 Task: Look for space in Fort Gloster, India from 2nd August, 2023 to 12th August, 2023 for 2 adults in price range Rs.5000 to Rs.10000. Place can be private room with 1  bedroom having 1 bed and 1 bathroom. Property type can be house, flat, guest house, hotel. Amenities needed are: washing machine. Booking option can be shelf check-in. Required host language is English.
Action: Mouse moved to (450, 122)
Screenshot: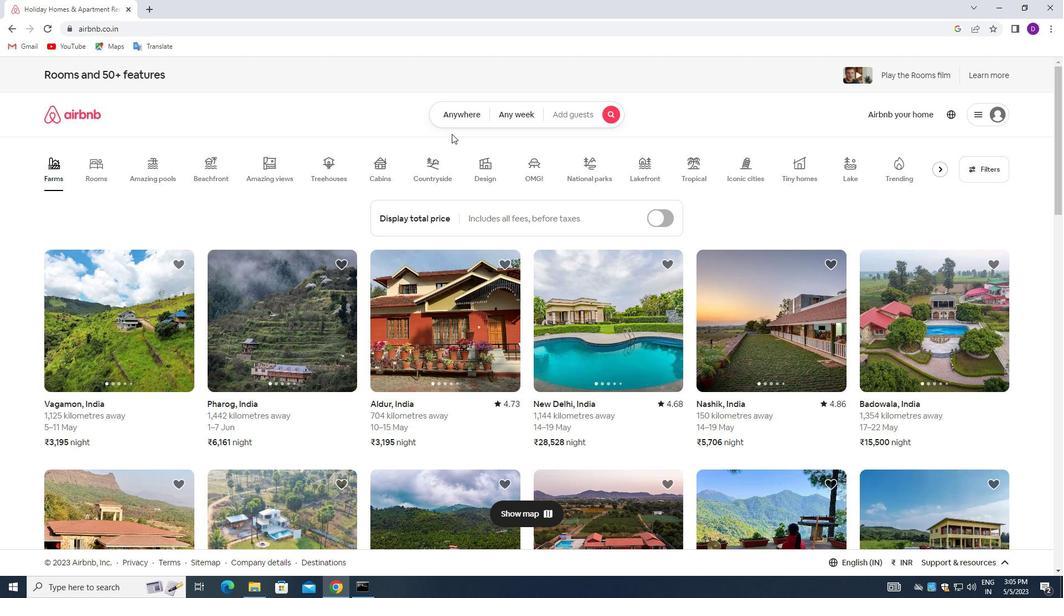 
Action: Mouse pressed left at (450, 122)
Screenshot: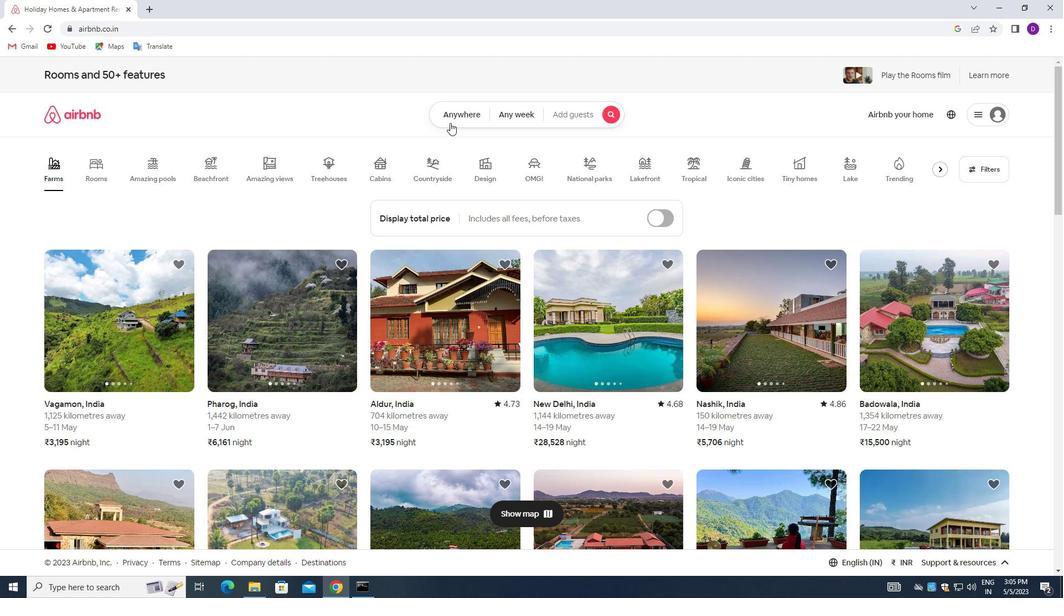 
Action: Mouse moved to (420, 163)
Screenshot: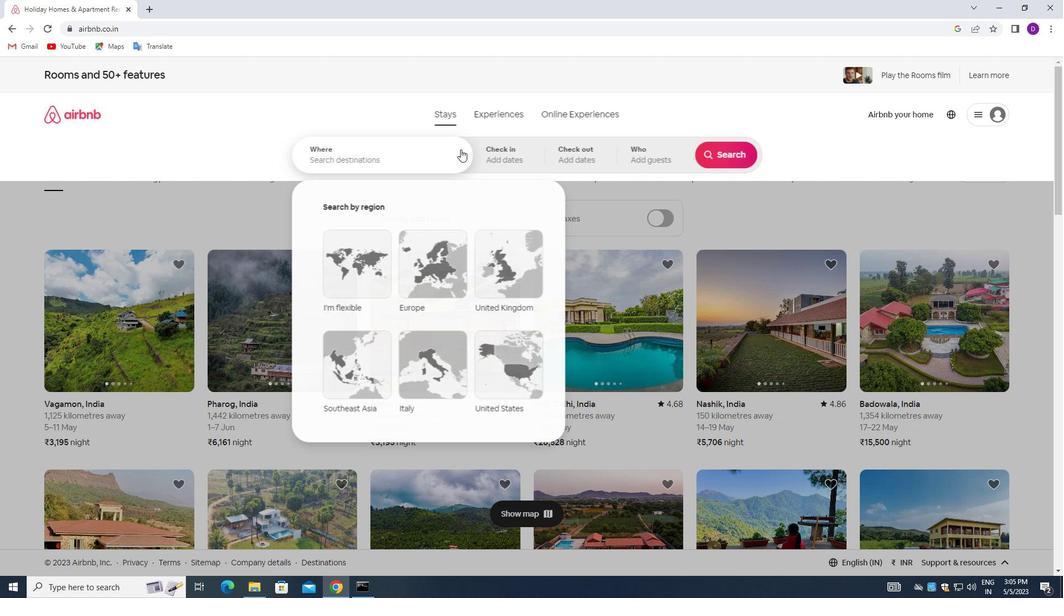
Action: Mouse pressed left at (420, 163)
Screenshot: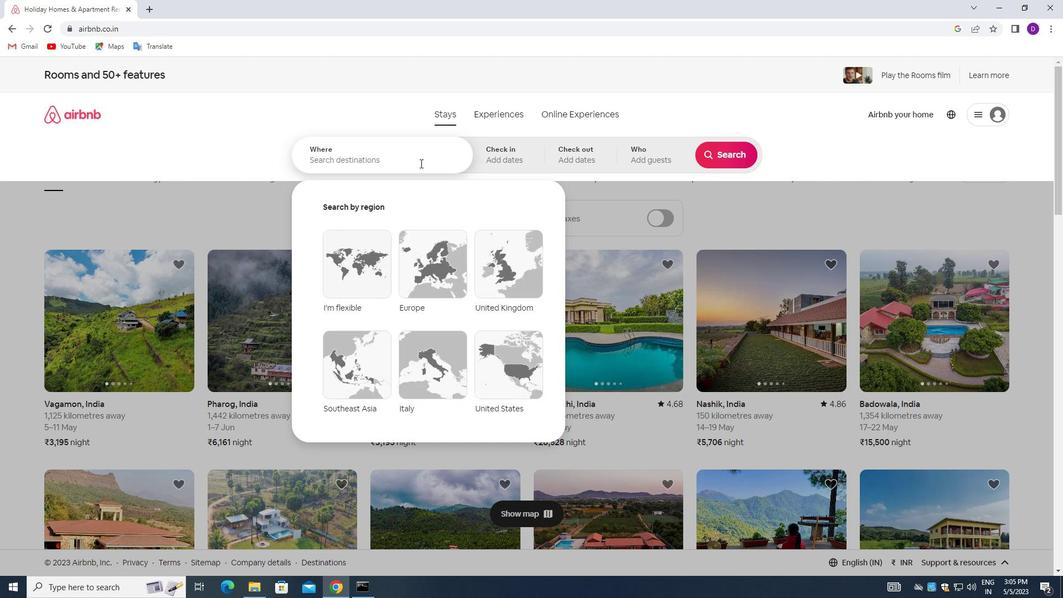 
Action: Mouse moved to (184, 215)
Screenshot: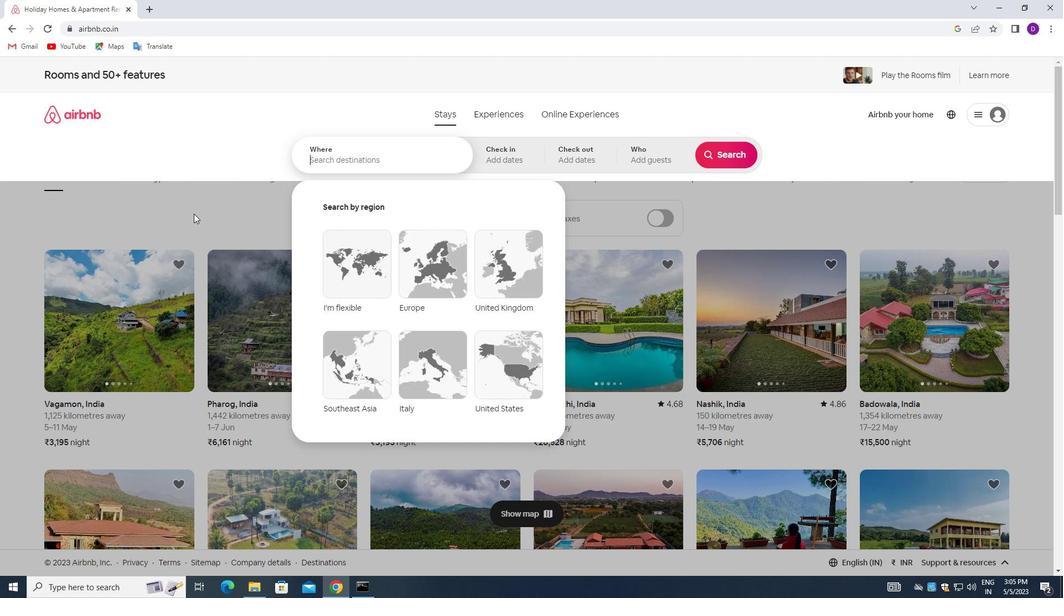 
Action: Key pressed <Key.shift_r>Fort<Key.space><Key.shift_r>Gloster,<Key.space><Key.shift><Key.shift>INDIA<Key.enter>
Screenshot: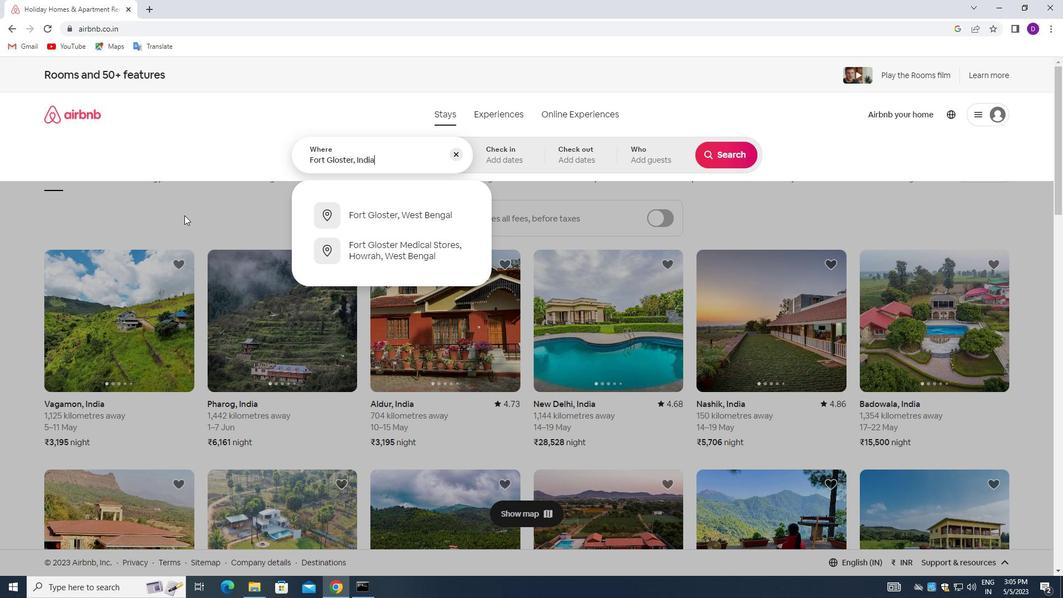 
Action: Mouse moved to (722, 243)
Screenshot: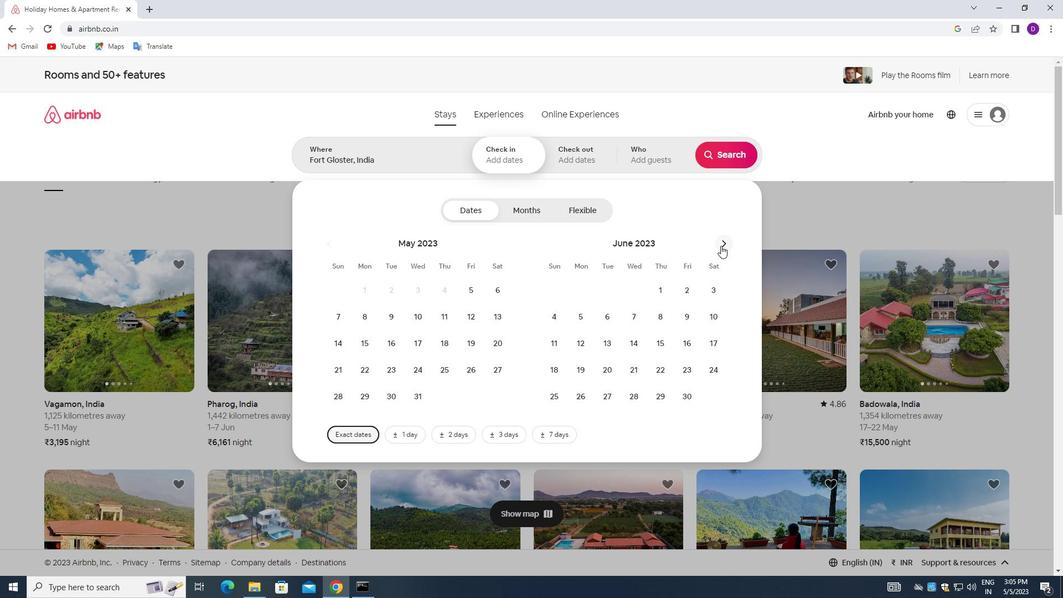 
Action: Mouse pressed left at (722, 243)
Screenshot: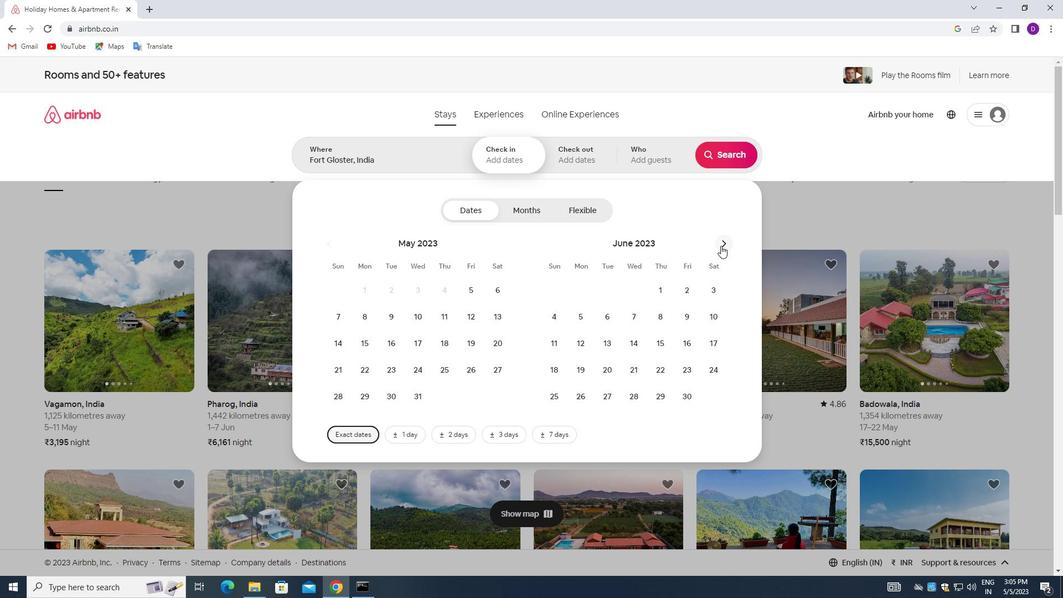 
Action: Mouse moved to (723, 243)
Screenshot: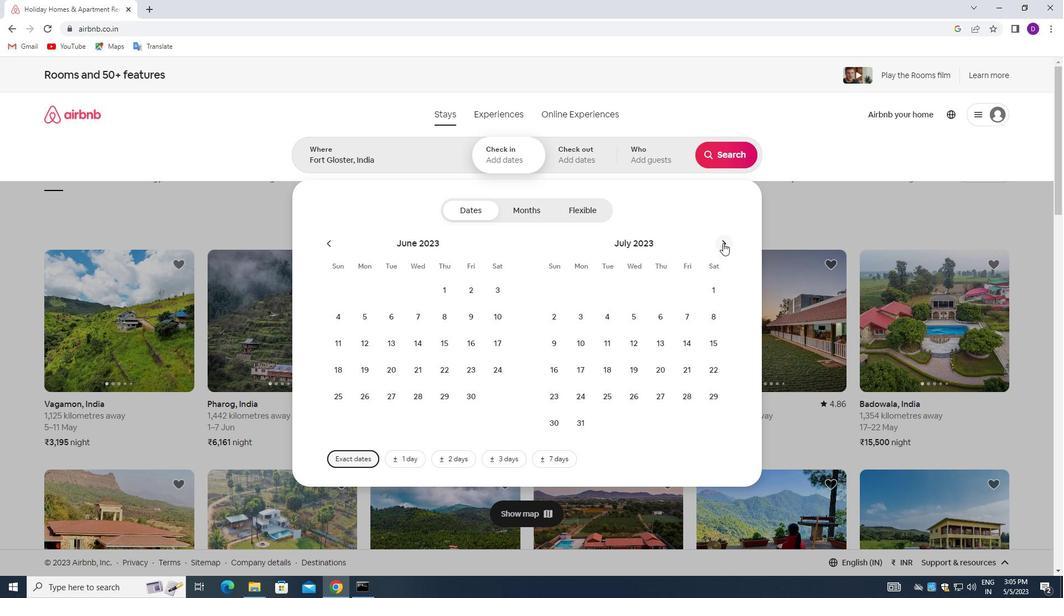 
Action: Mouse pressed left at (723, 243)
Screenshot: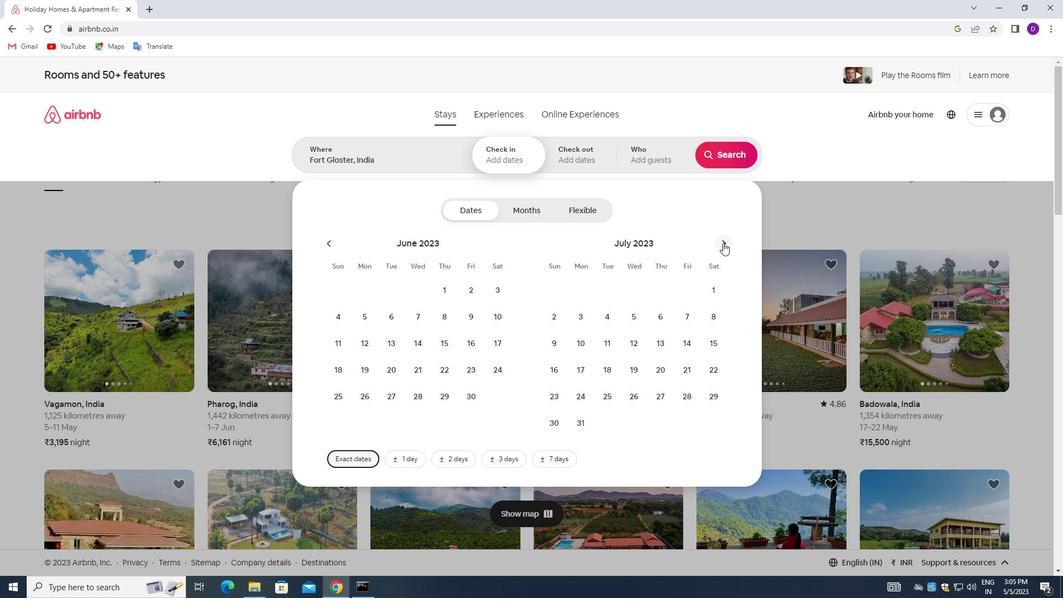 
Action: Mouse moved to (724, 243)
Screenshot: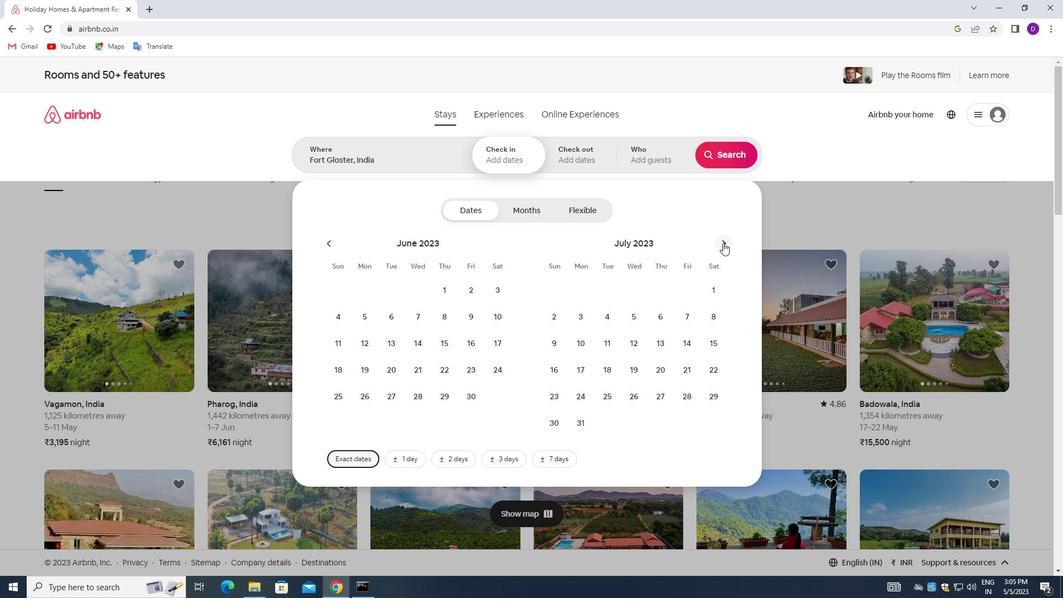 
Action: Mouse pressed left at (724, 243)
Screenshot: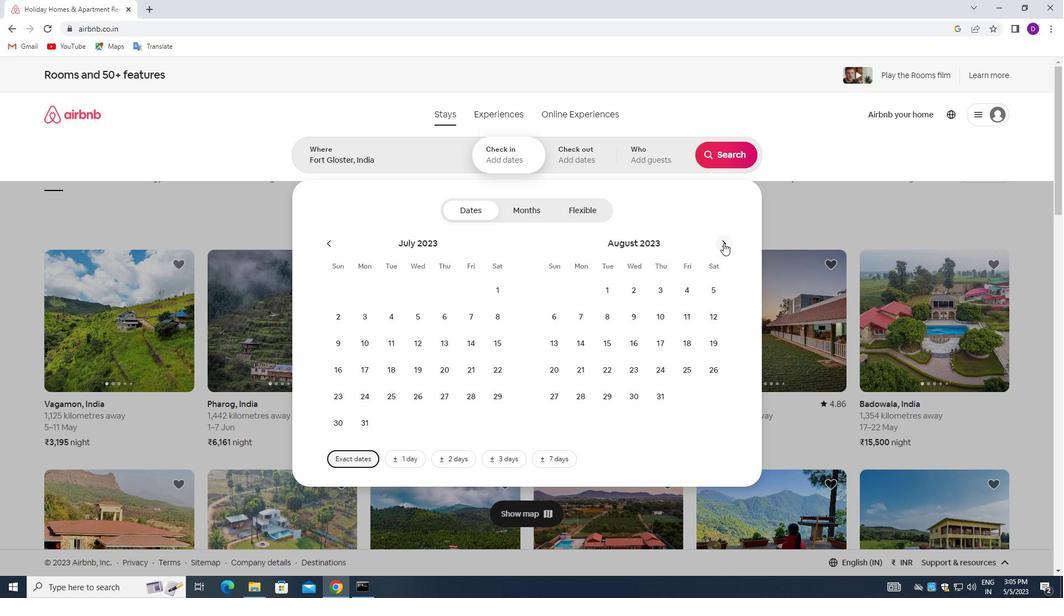 
Action: Mouse moved to (421, 294)
Screenshot: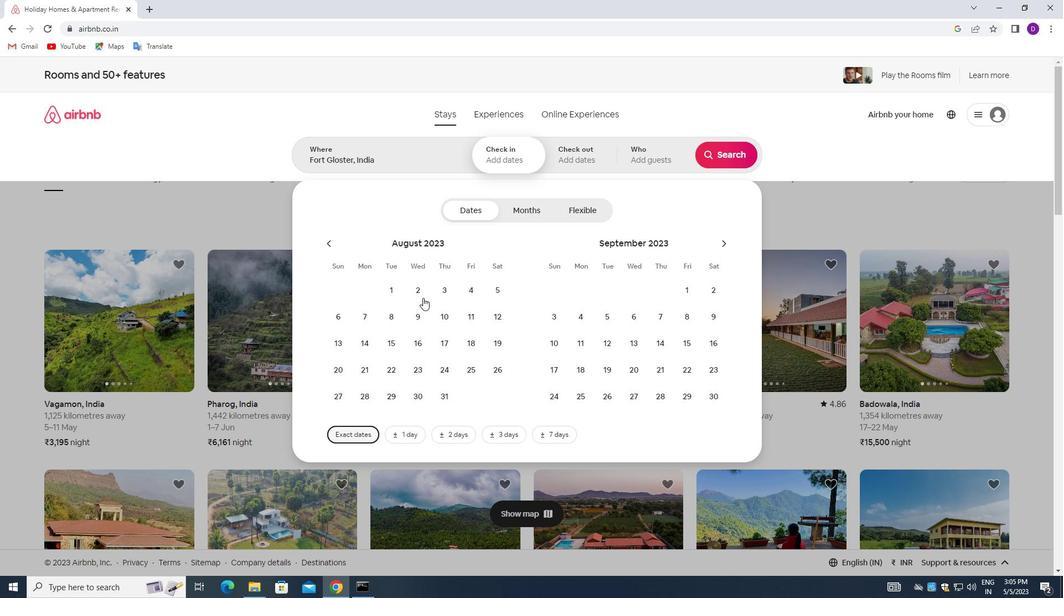 
Action: Mouse pressed left at (421, 294)
Screenshot: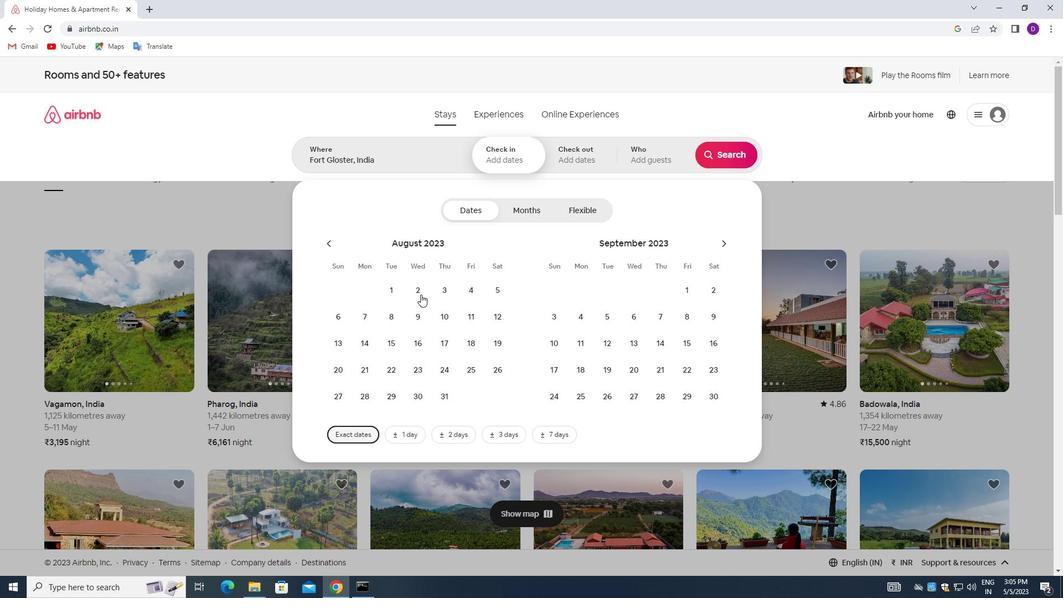 
Action: Mouse moved to (493, 316)
Screenshot: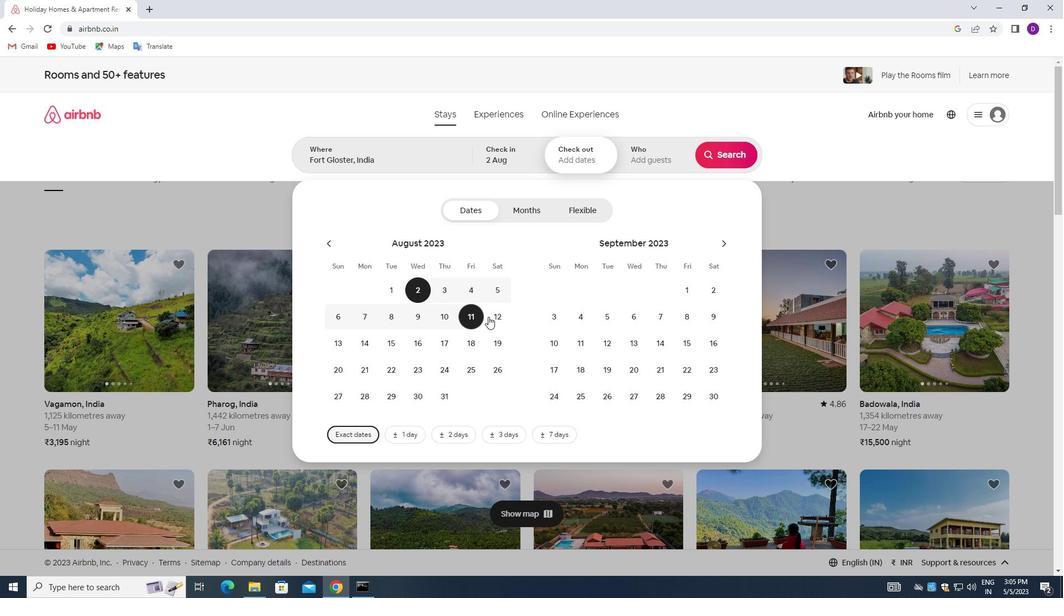 
Action: Mouse pressed left at (493, 316)
Screenshot: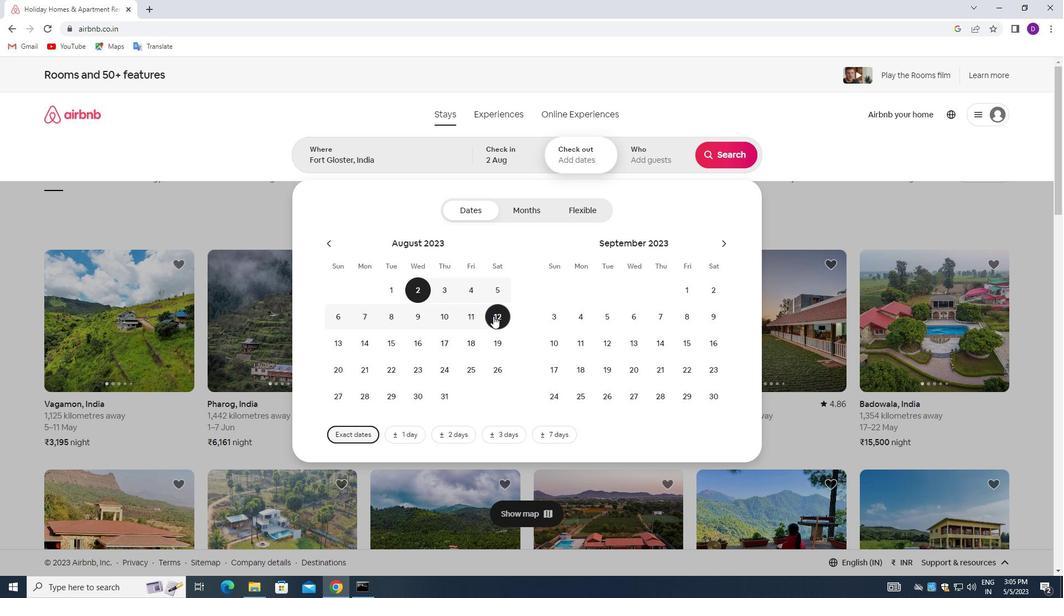 
Action: Mouse moved to (647, 158)
Screenshot: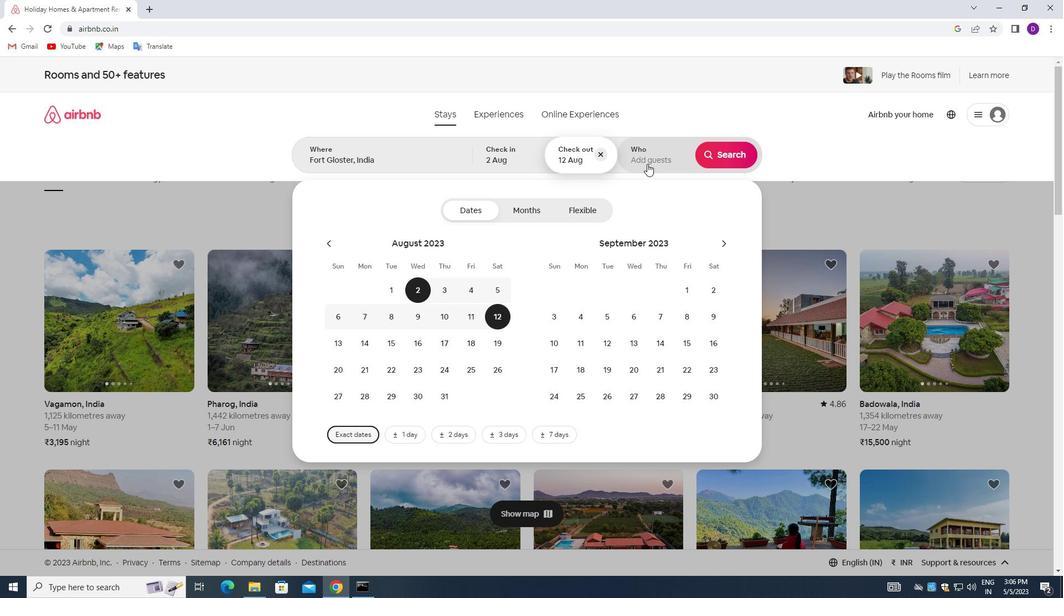 
Action: Mouse pressed left at (647, 158)
Screenshot: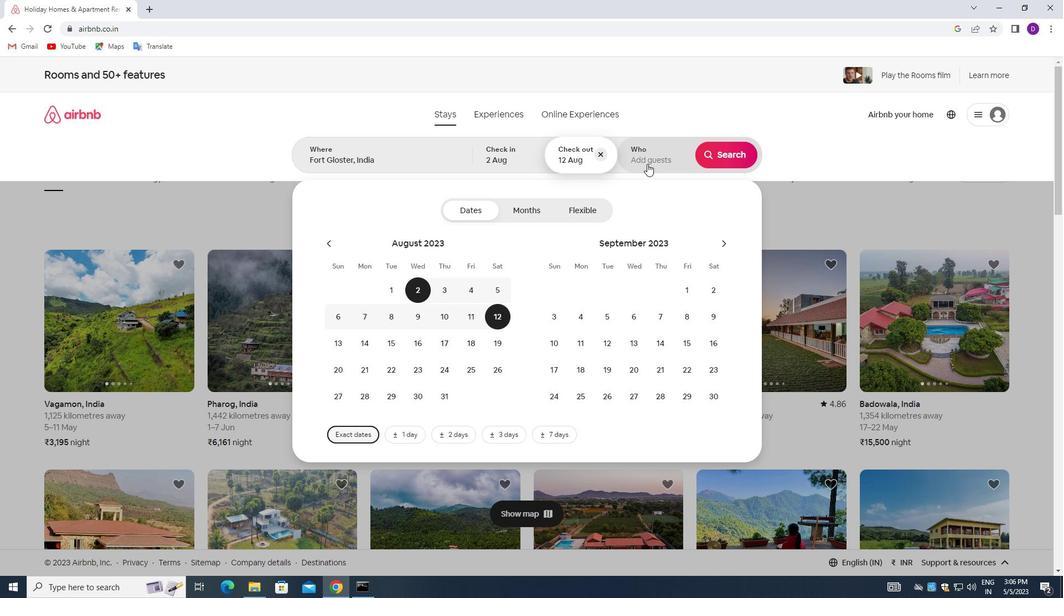 
Action: Mouse moved to (730, 213)
Screenshot: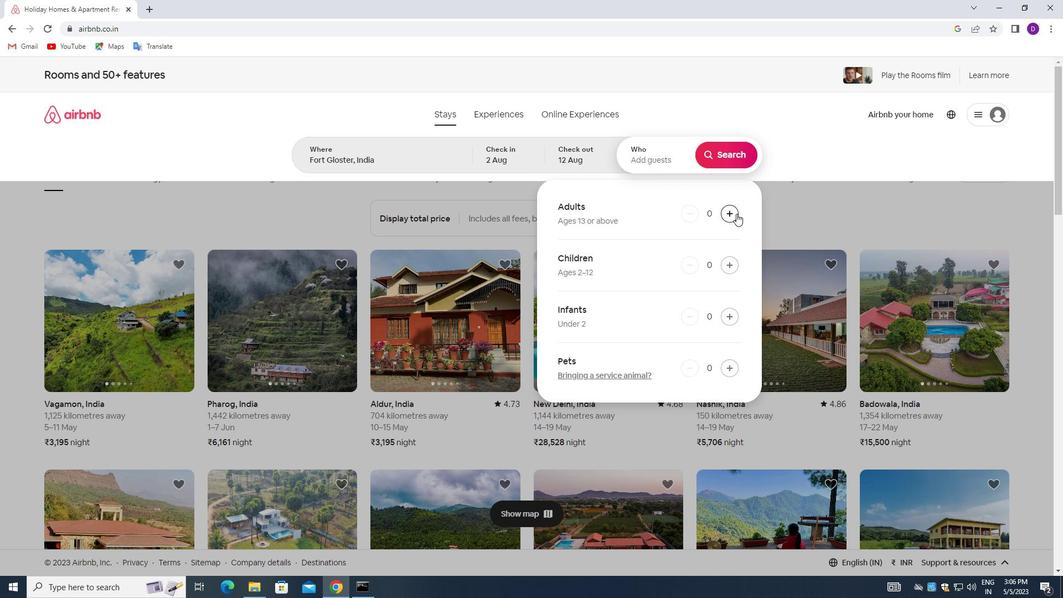 
Action: Mouse pressed left at (730, 213)
Screenshot: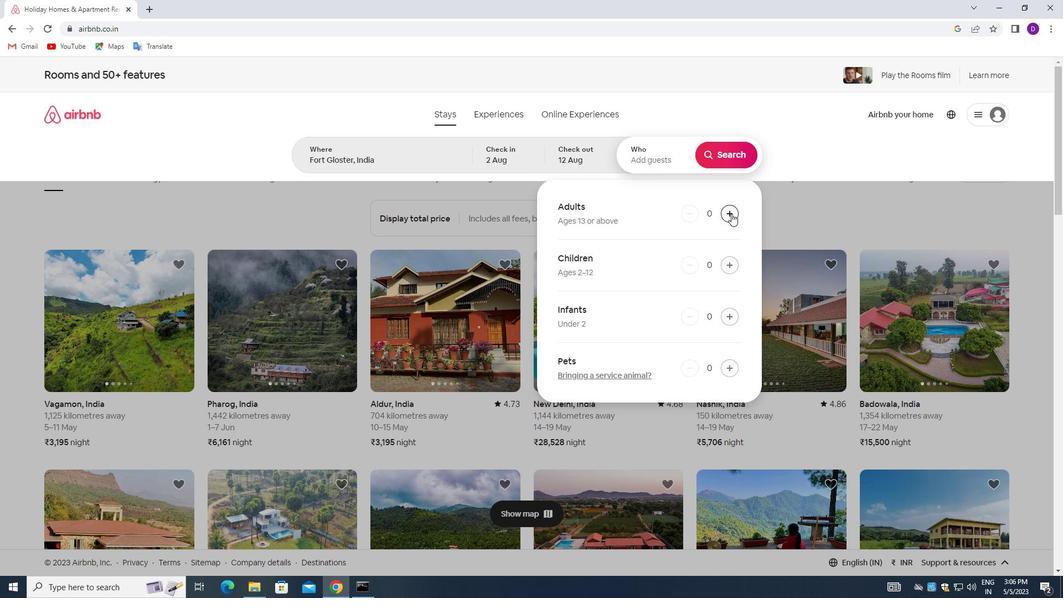 
Action: Mouse pressed left at (730, 213)
Screenshot: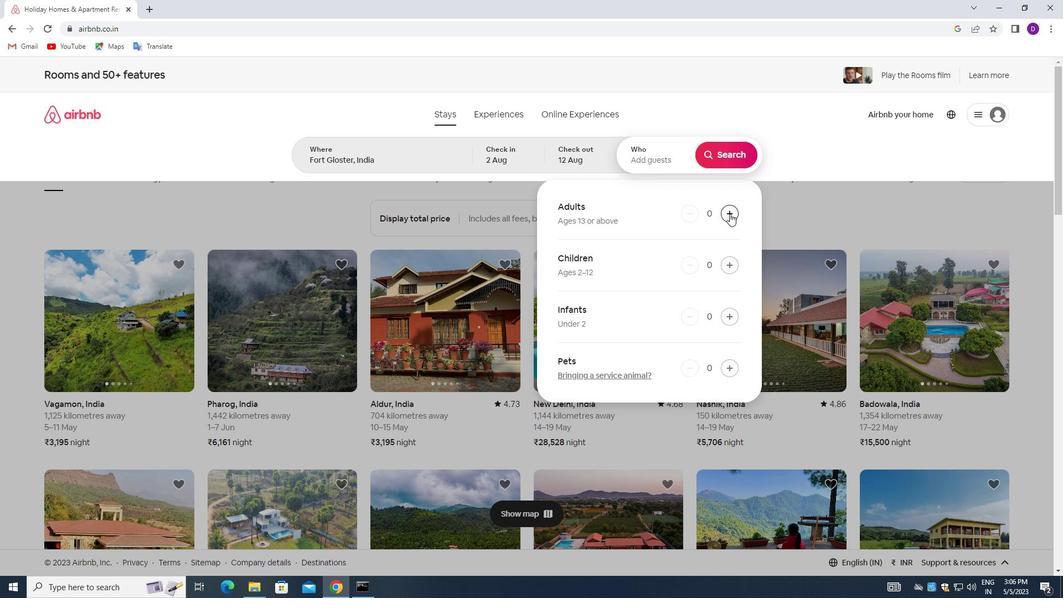 
Action: Mouse moved to (732, 154)
Screenshot: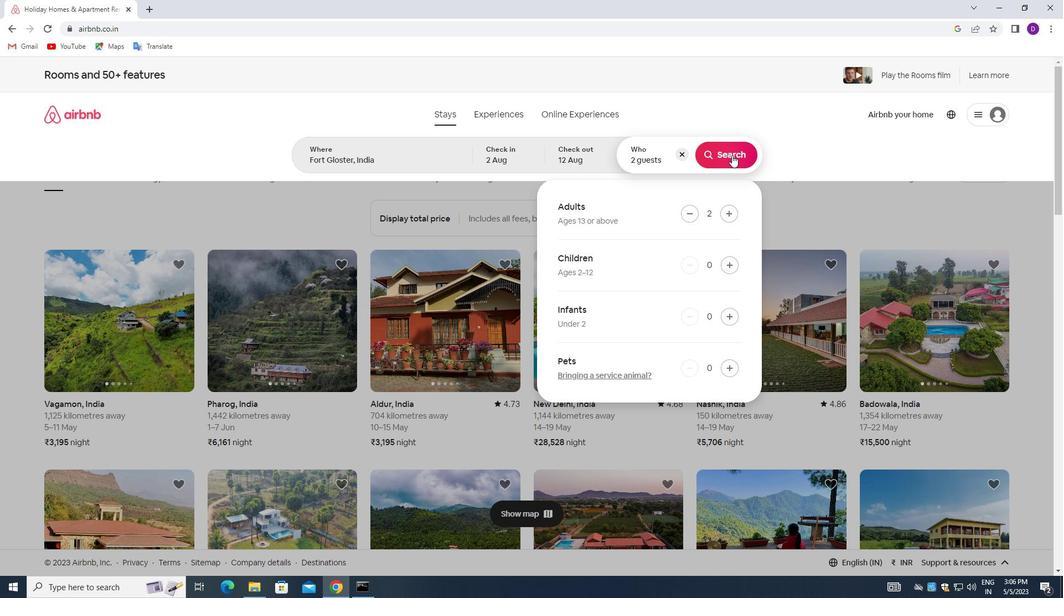 
Action: Mouse pressed left at (732, 154)
Screenshot: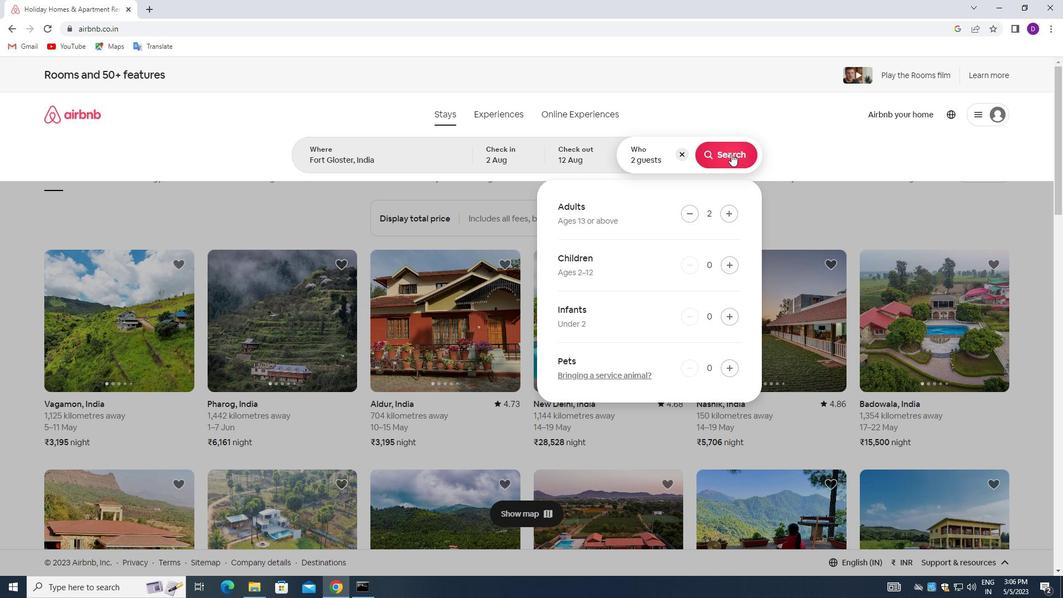
Action: Mouse moved to (1009, 114)
Screenshot: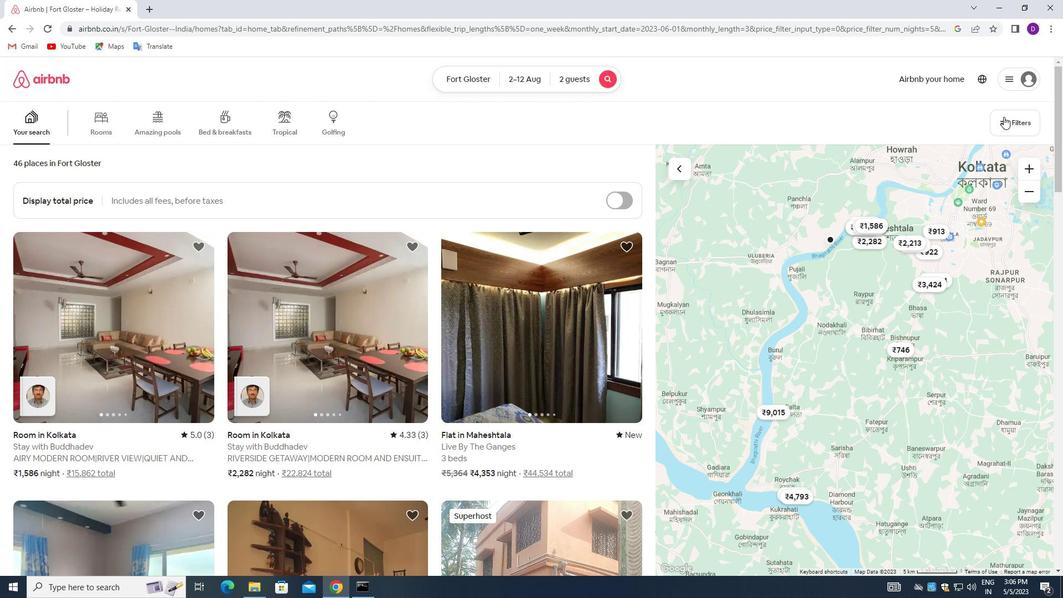 
Action: Mouse pressed left at (1009, 114)
Screenshot: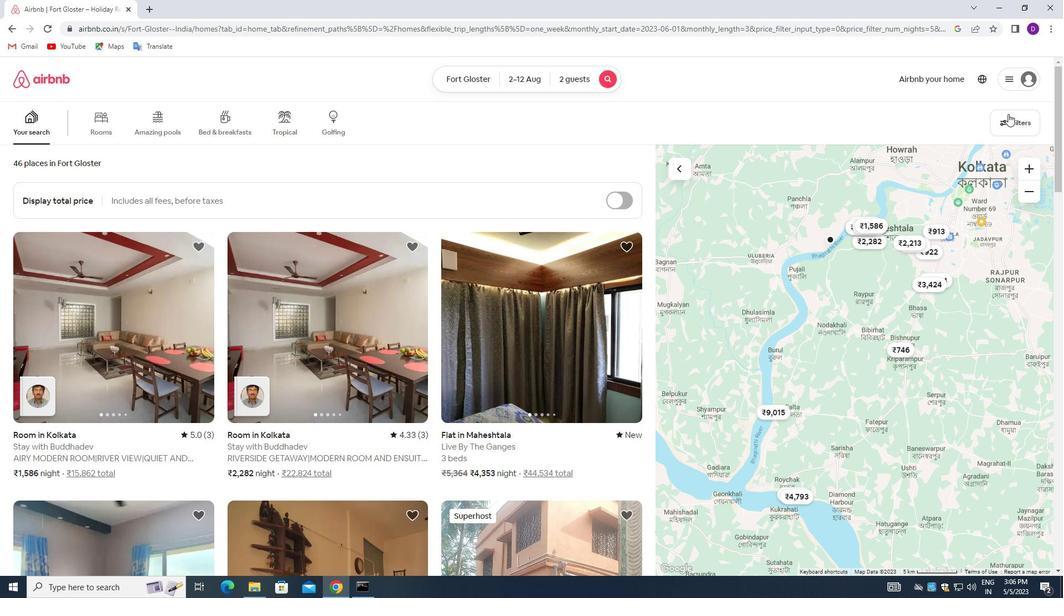 
Action: Mouse moved to (397, 400)
Screenshot: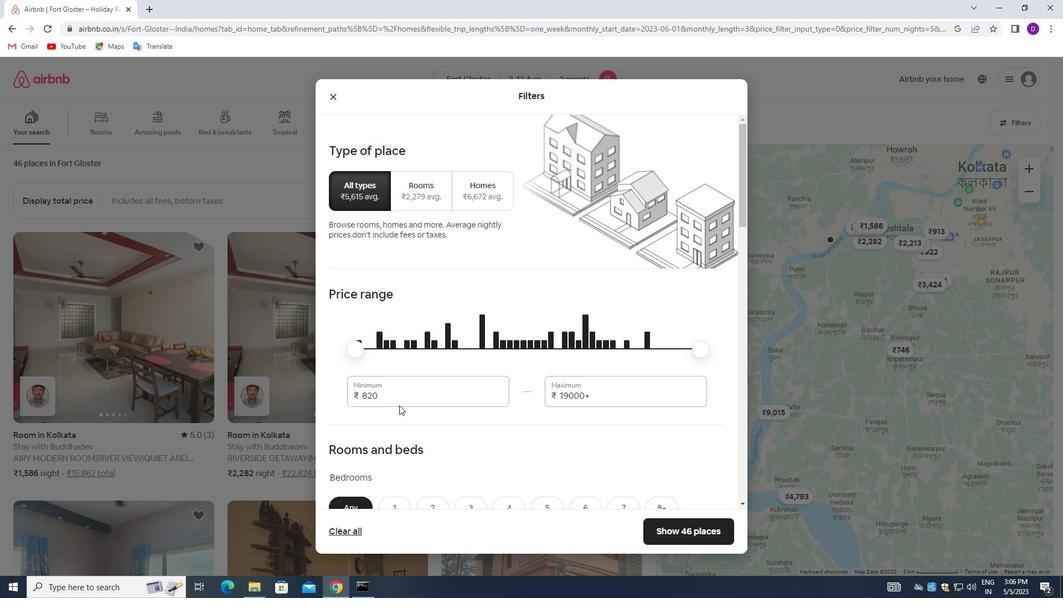 
Action: Mouse pressed left at (397, 400)
Screenshot: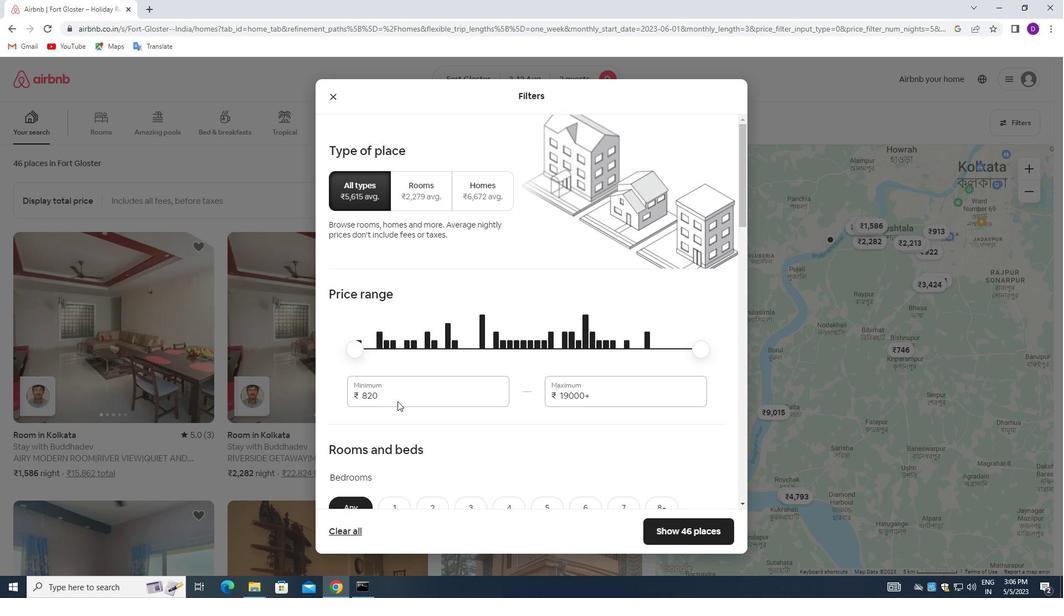 
Action: Mouse pressed left at (397, 400)
Screenshot: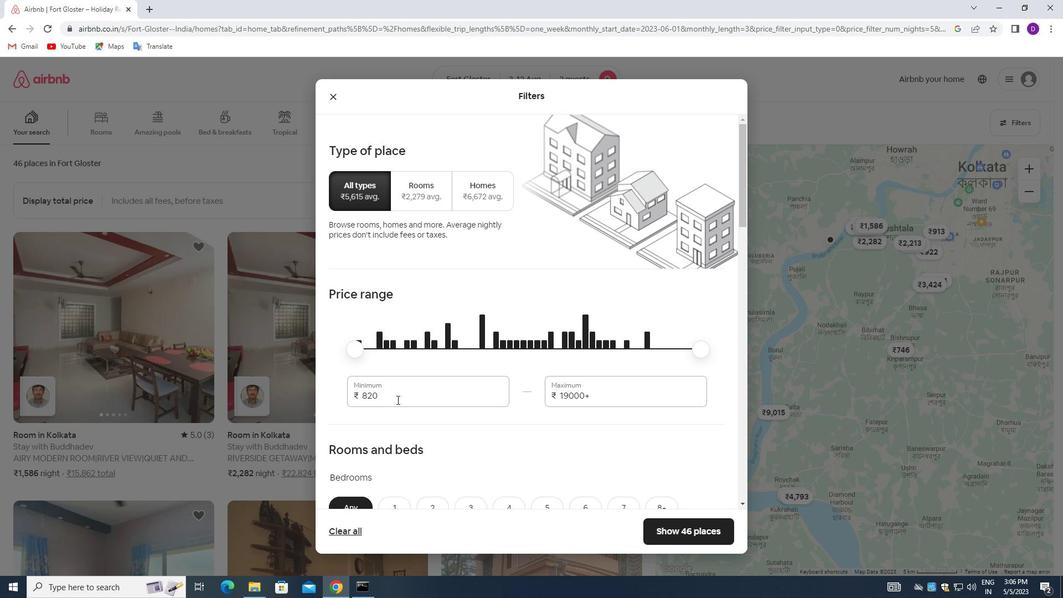 
Action: Mouse moved to (397, 400)
Screenshot: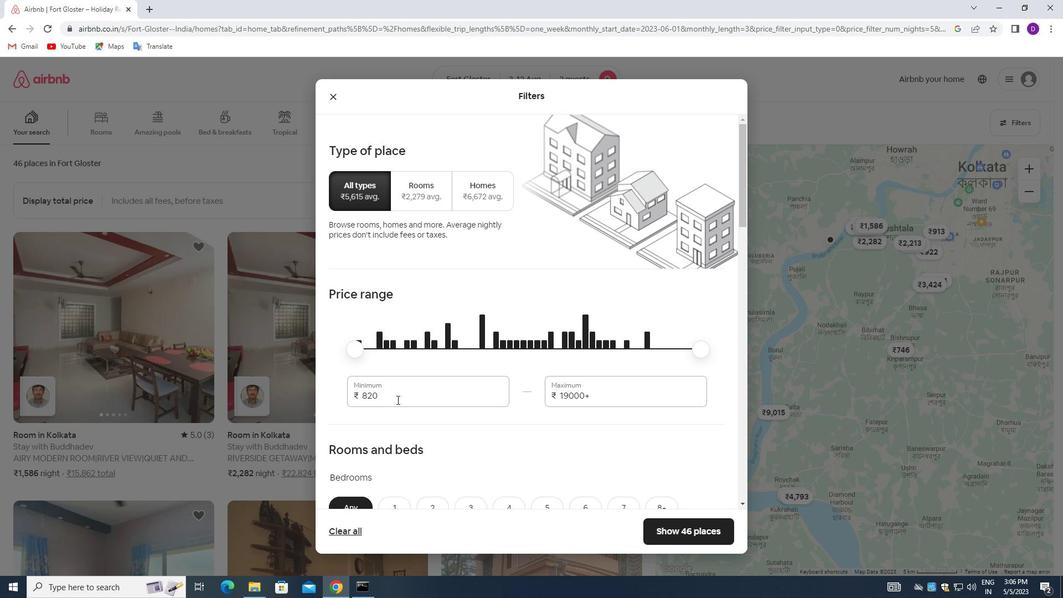 
Action: Key pressed <Key.backspace><Key.backspace>5000<Key.tab>10000
Screenshot: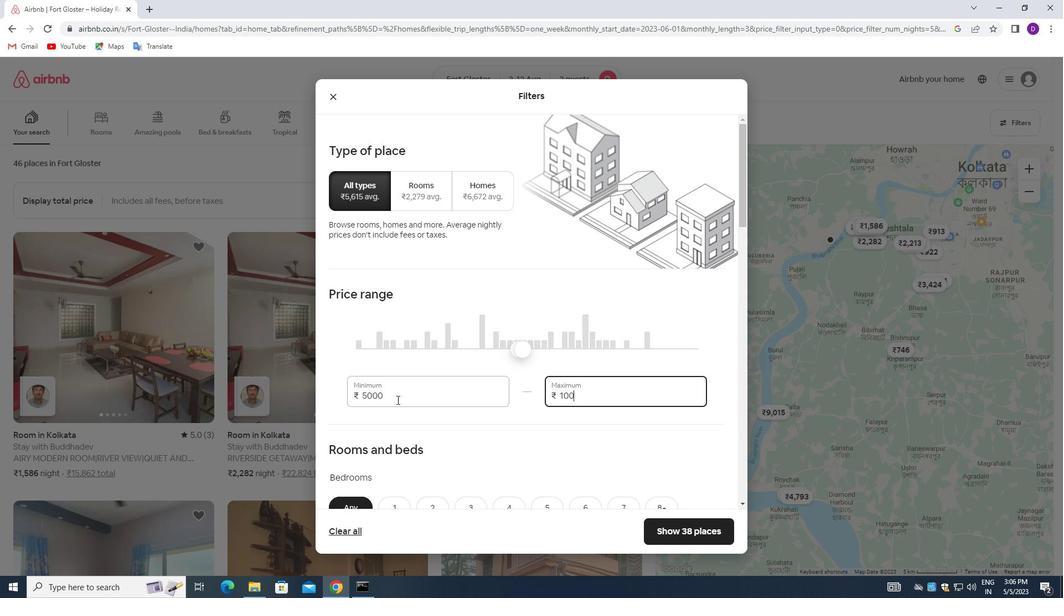 
Action: Mouse moved to (512, 393)
Screenshot: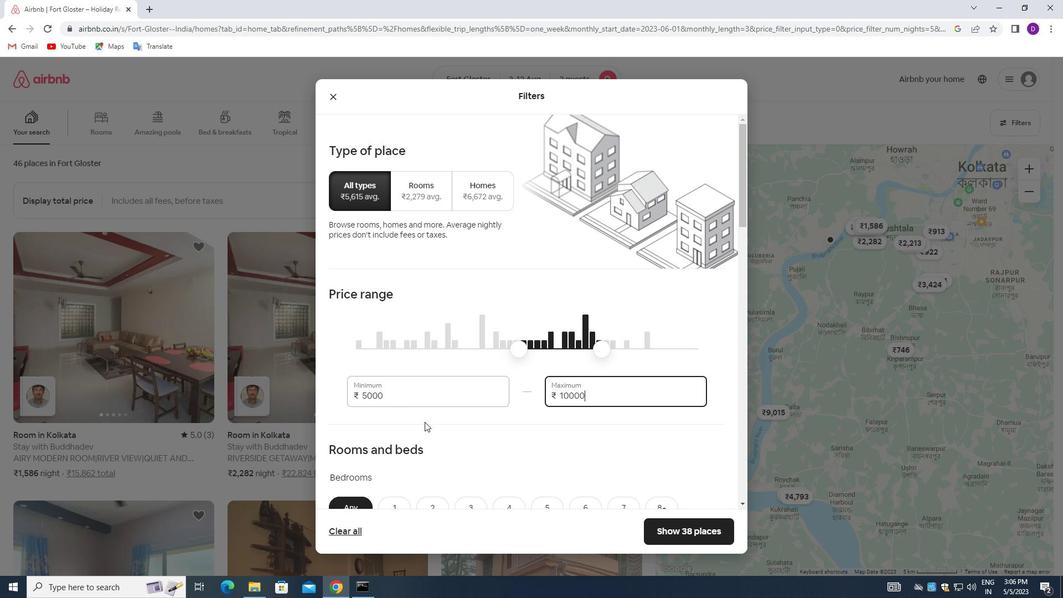 
Action: Mouse scrolled (512, 393) with delta (0, 0)
Screenshot: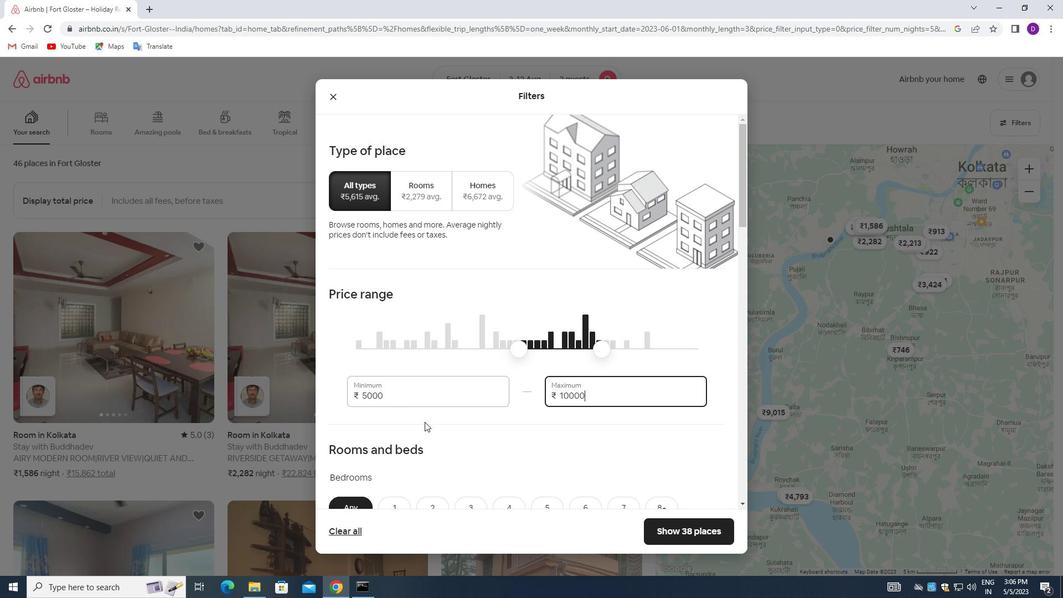 
Action: Mouse scrolled (512, 393) with delta (0, 0)
Screenshot: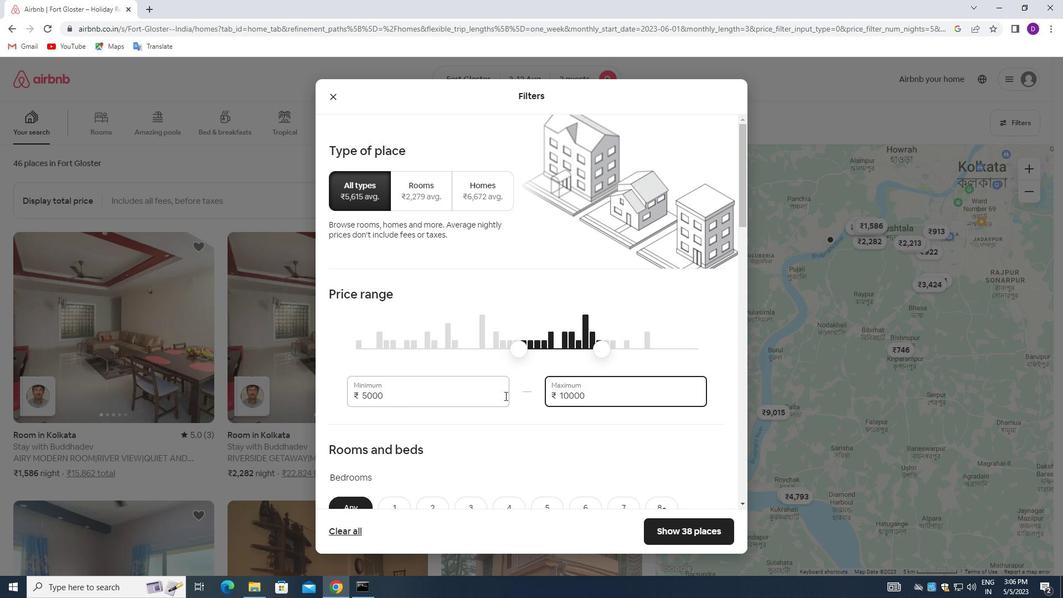 
Action: Mouse scrolled (512, 393) with delta (0, 0)
Screenshot: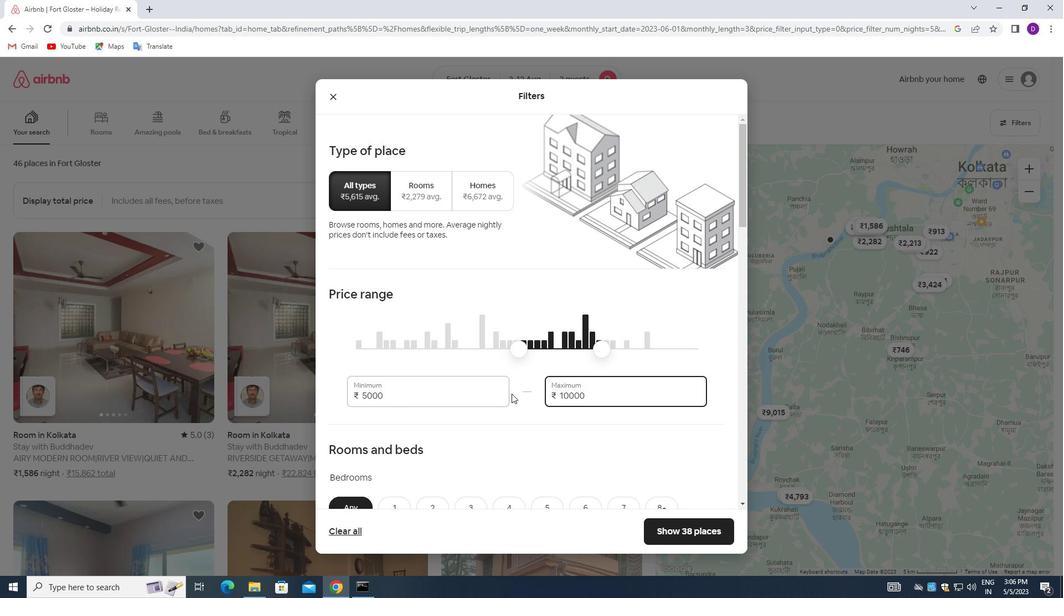 
Action: Mouse moved to (469, 354)
Screenshot: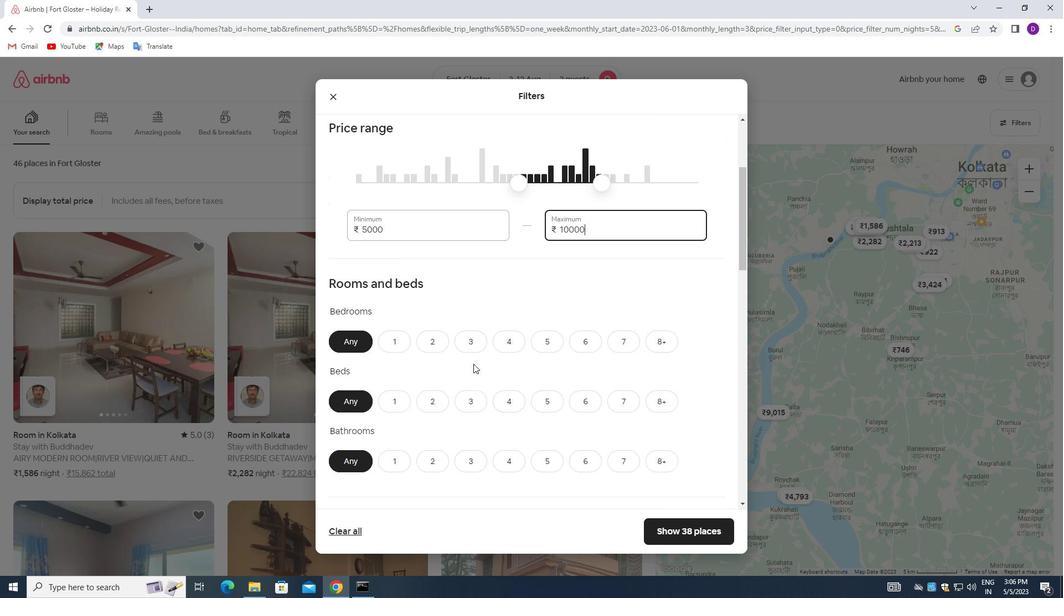 
Action: Mouse scrolled (469, 353) with delta (0, 0)
Screenshot: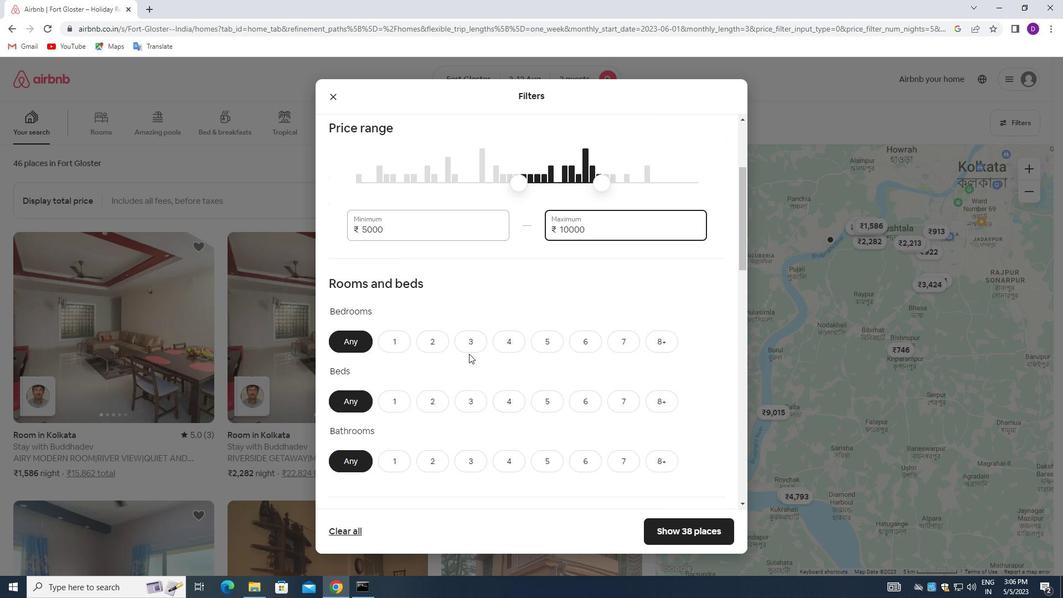
Action: Mouse moved to (392, 290)
Screenshot: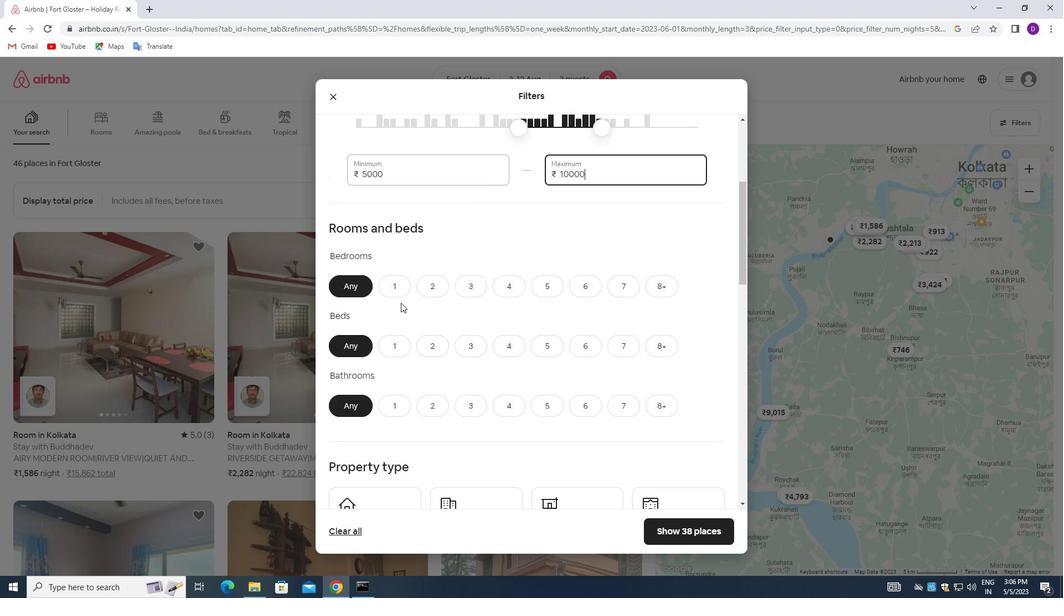 
Action: Mouse pressed left at (392, 290)
Screenshot: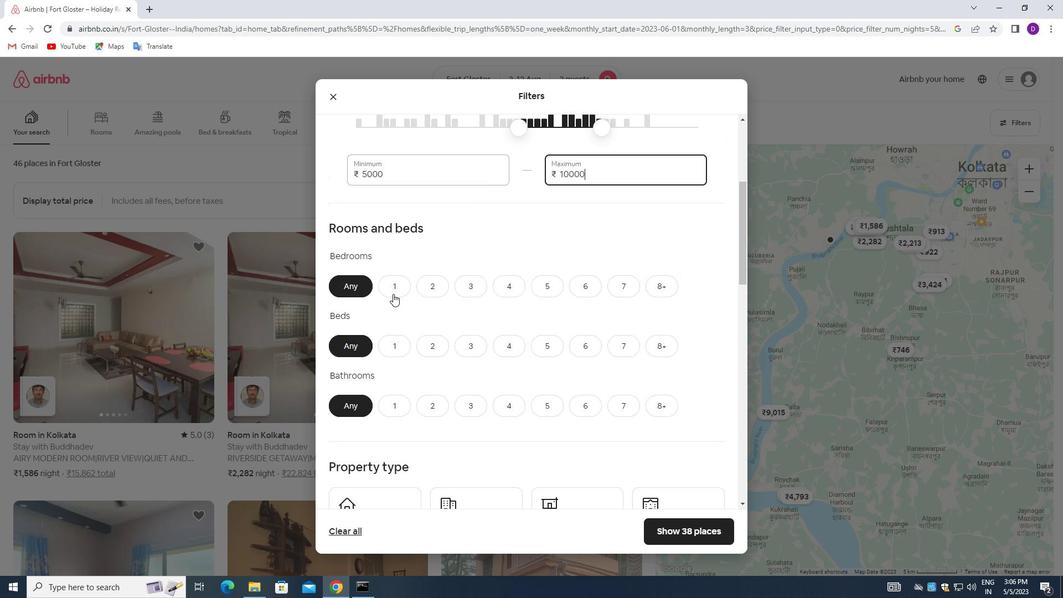 
Action: Mouse moved to (397, 344)
Screenshot: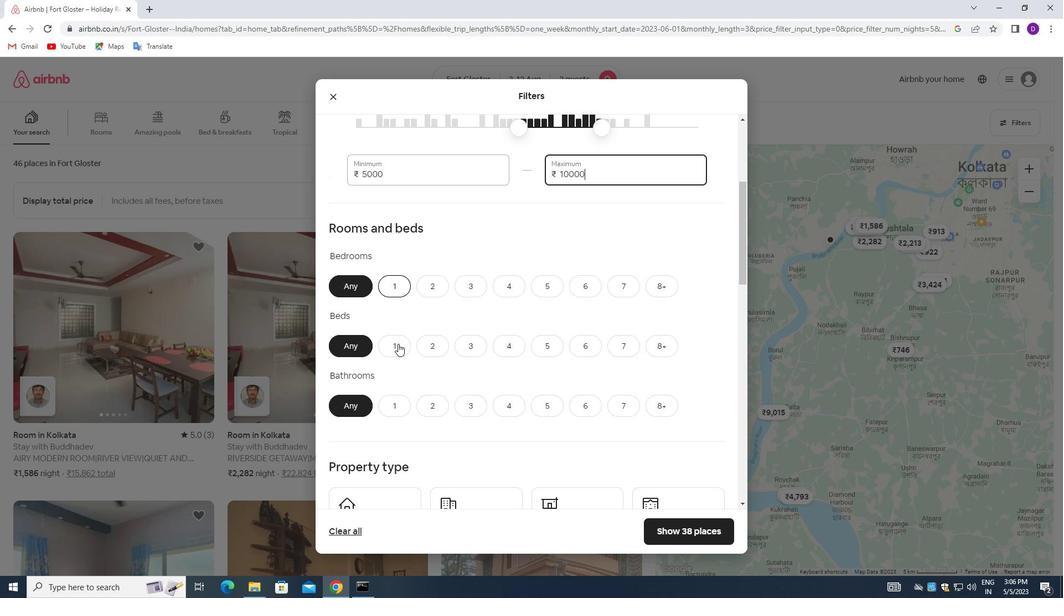 
Action: Mouse pressed left at (397, 344)
Screenshot: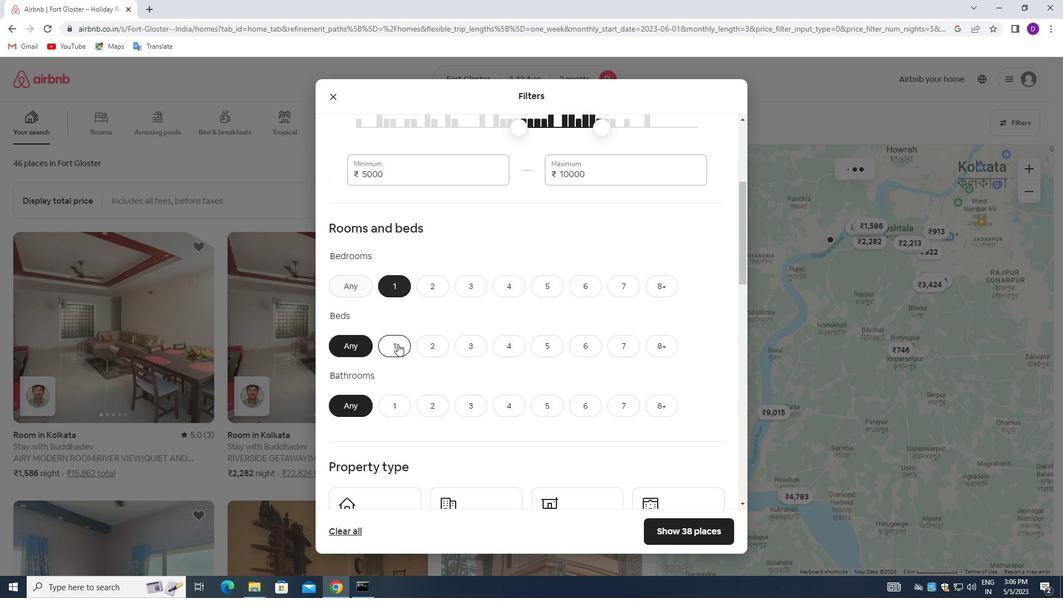 
Action: Mouse moved to (387, 413)
Screenshot: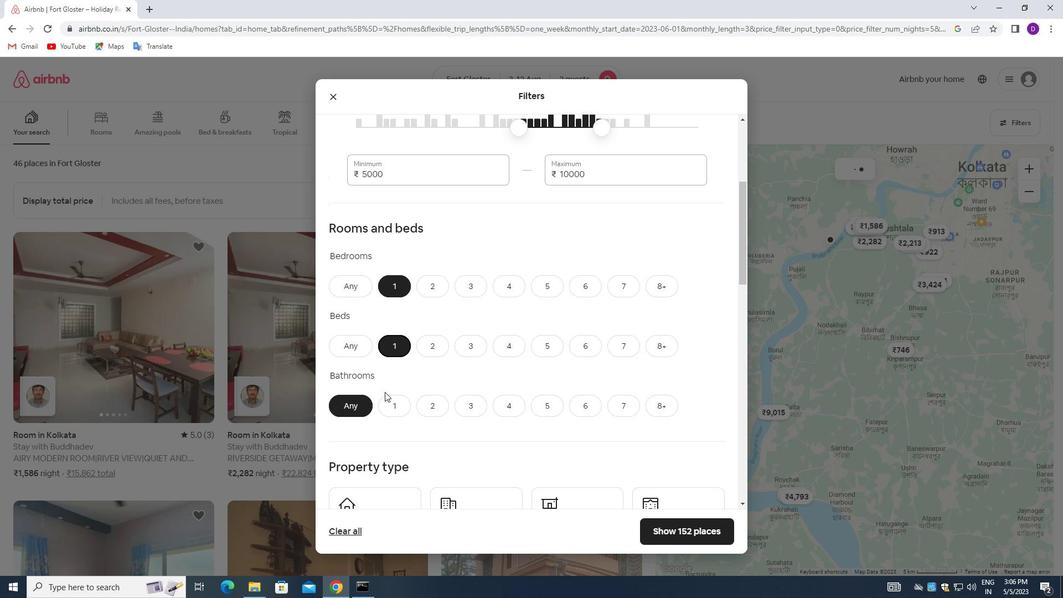 
Action: Mouse pressed left at (387, 413)
Screenshot: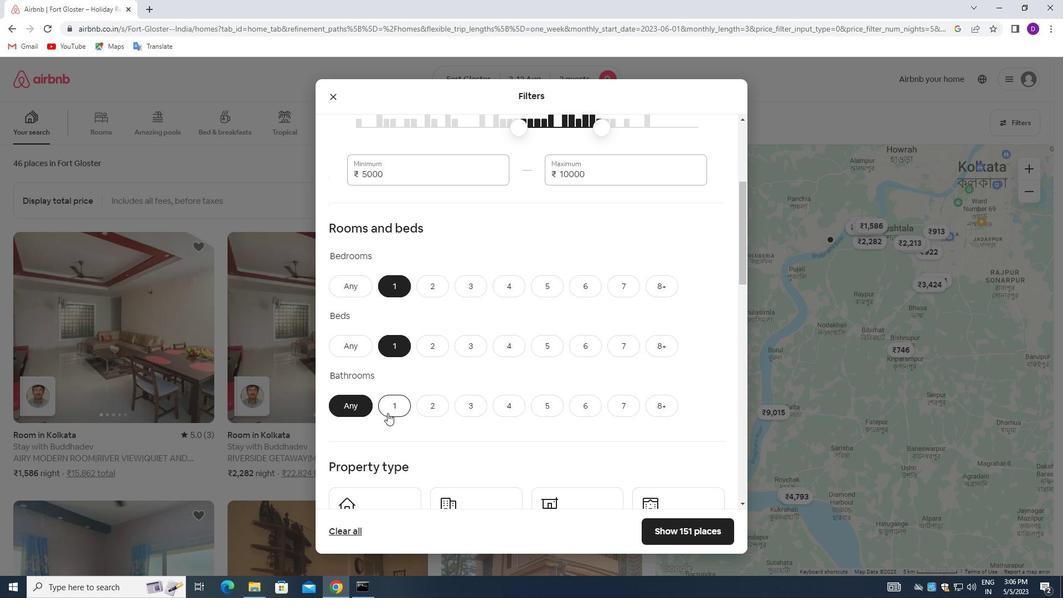
Action: Mouse moved to (427, 380)
Screenshot: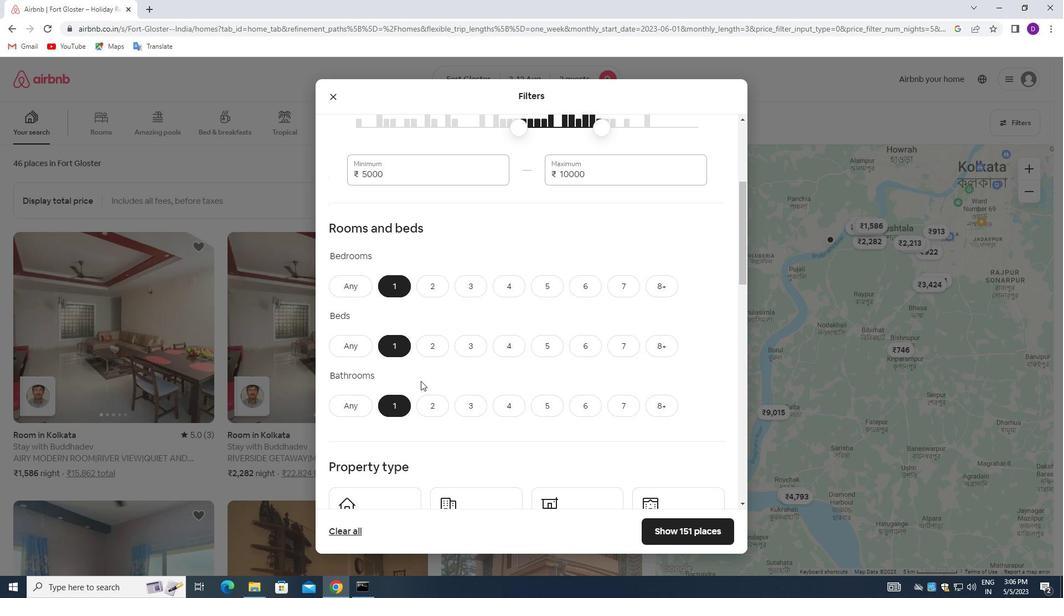 
Action: Mouse scrolled (427, 379) with delta (0, 0)
Screenshot: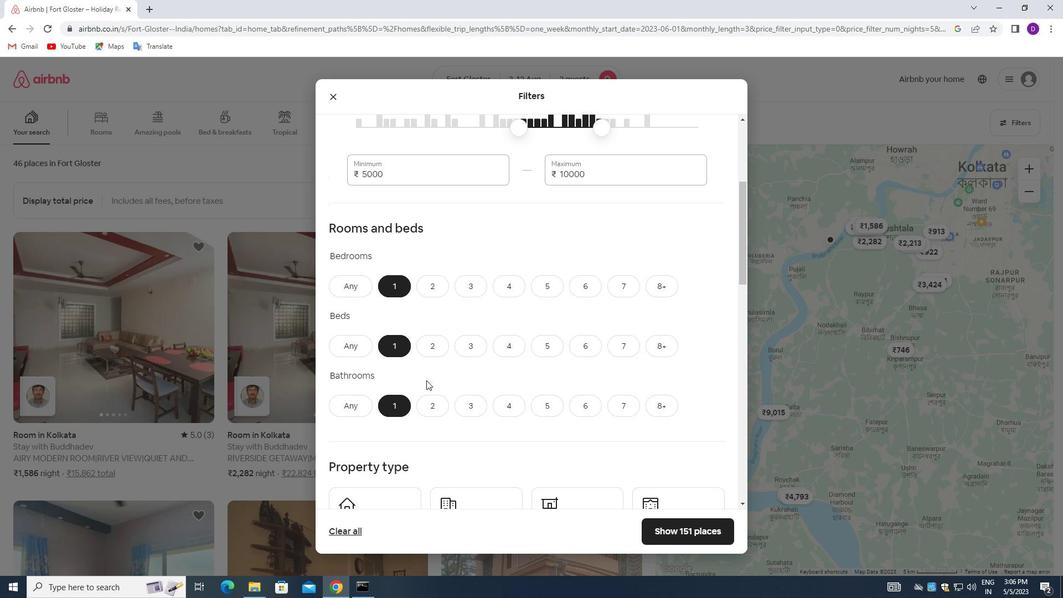
Action: Mouse scrolled (427, 379) with delta (0, 0)
Screenshot: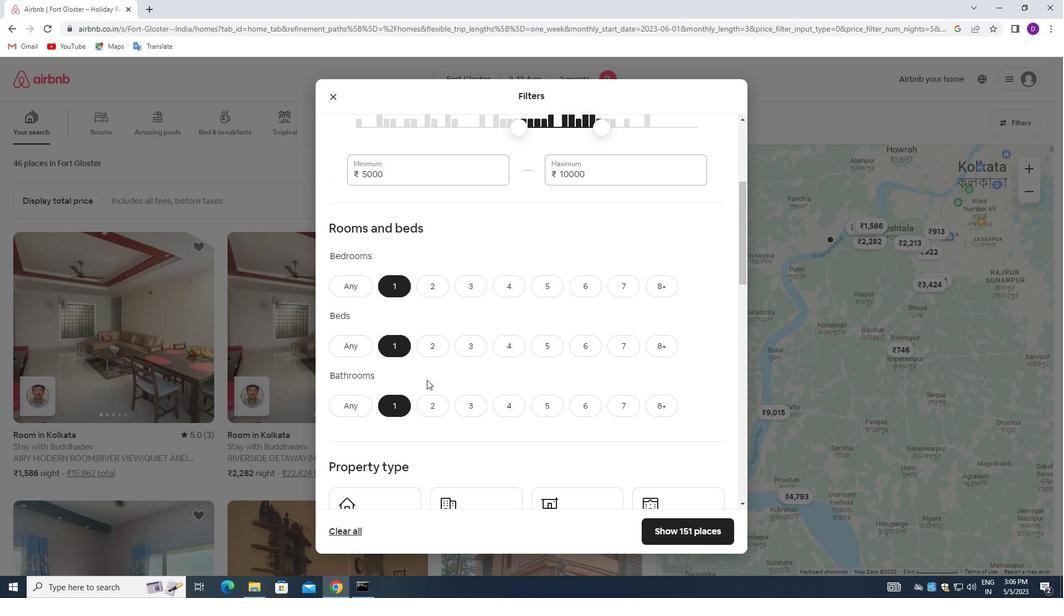 
Action: Mouse moved to (427, 380)
Screenshot: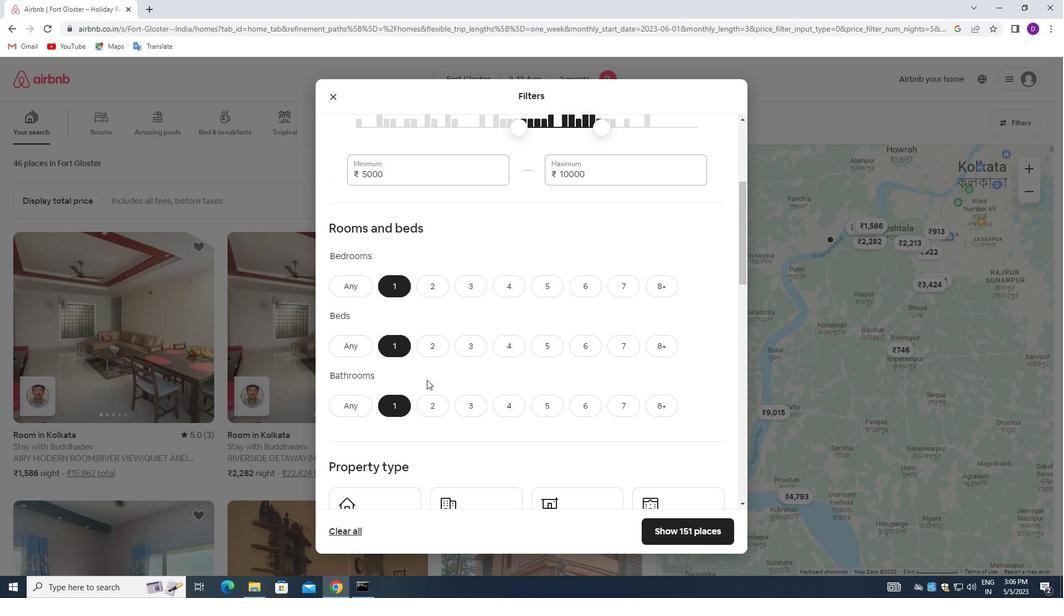 
Action: Mouse scrolled (427, 379) with delta (0, 0)
Screenshot: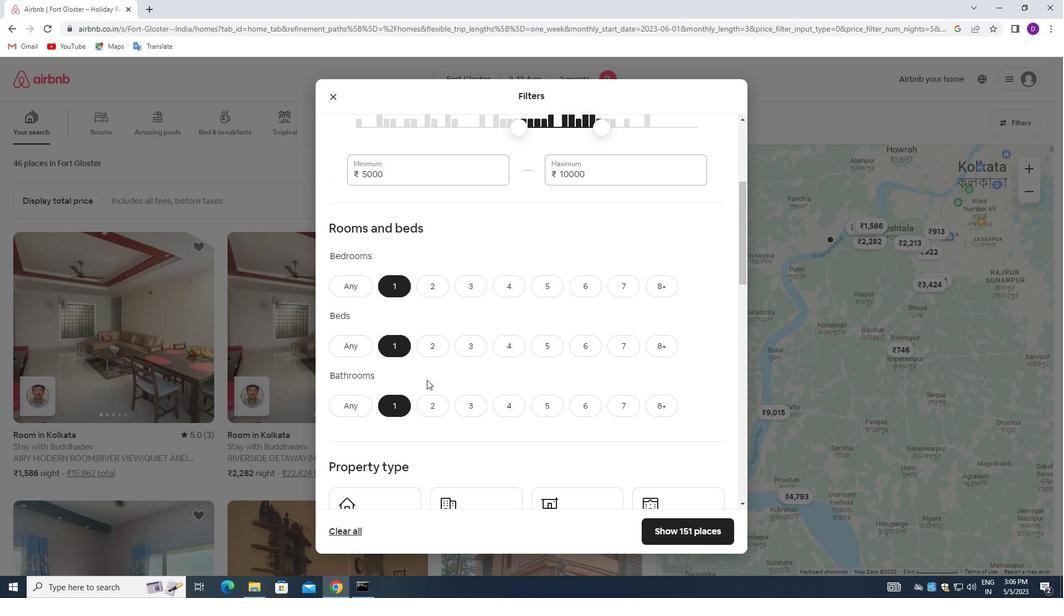 
Action: Mouse moved to (408, 366)
Screenshot: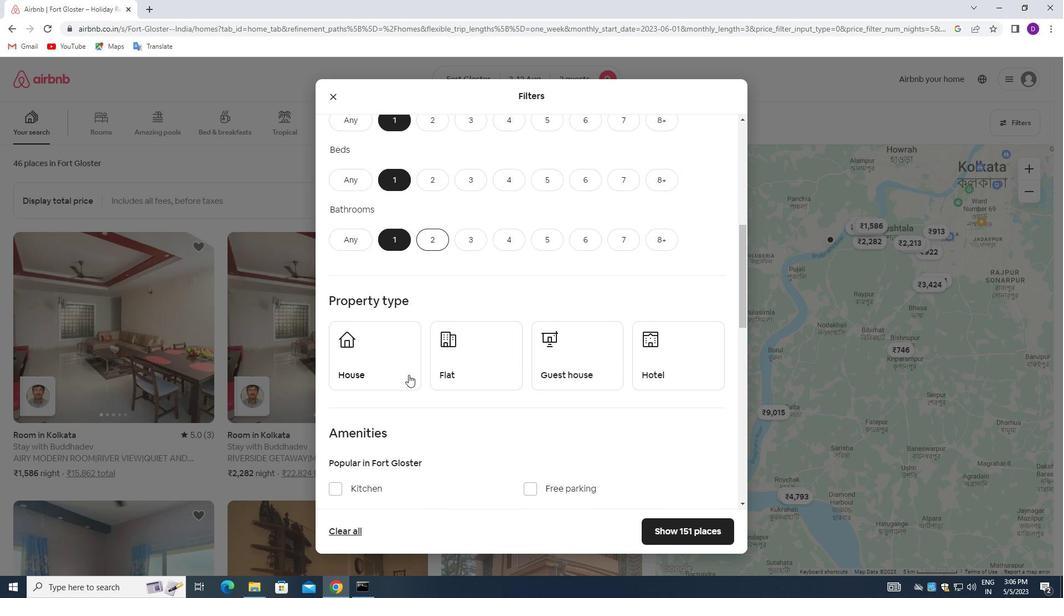 
Action: Mouse pressed left at (408, 366)
Screenshot: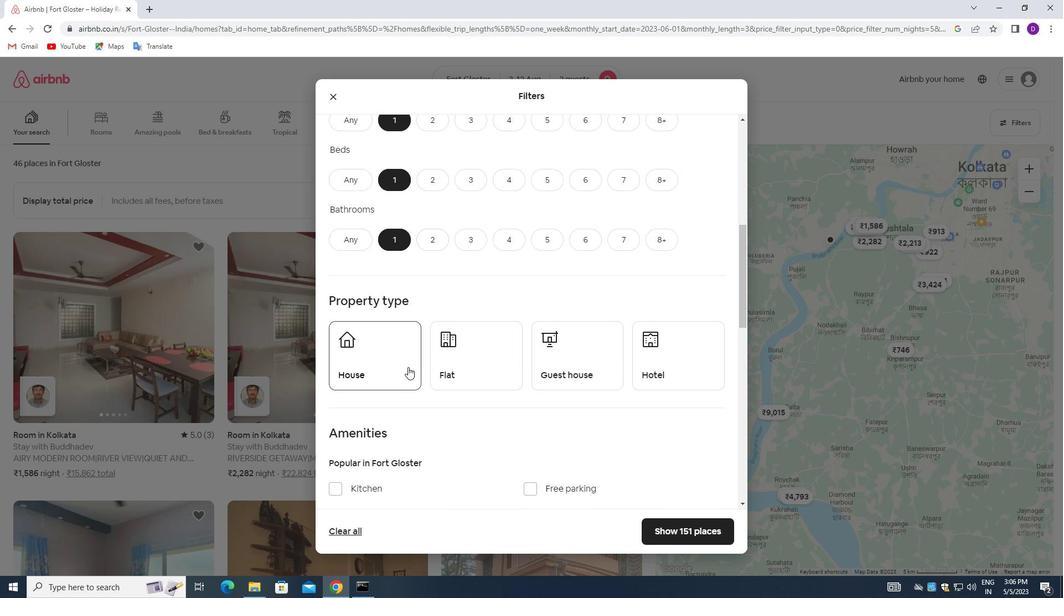 
Action: Mouse moved to (479, 366)
Screenshot: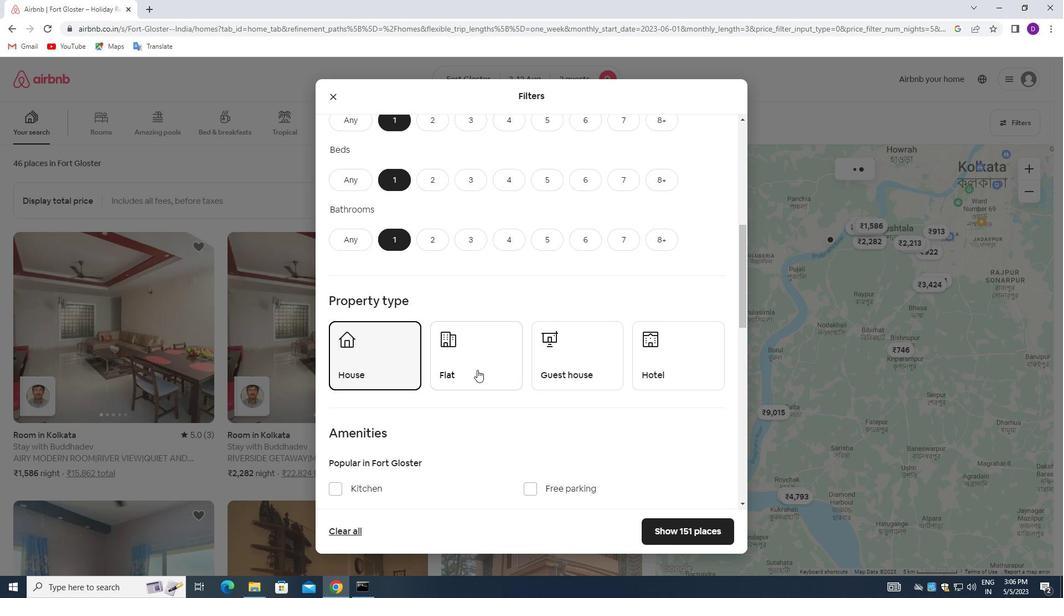 
Action: Mouse pressed left at (479, 366)
Screenshot: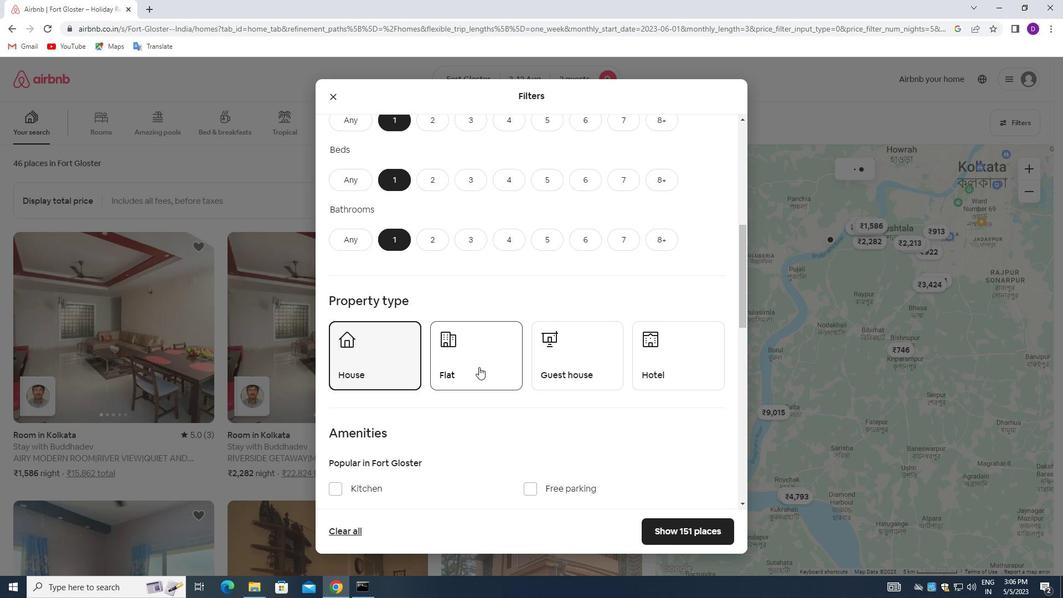 
Action: Mouse moved to (576, 350)
Screenshot: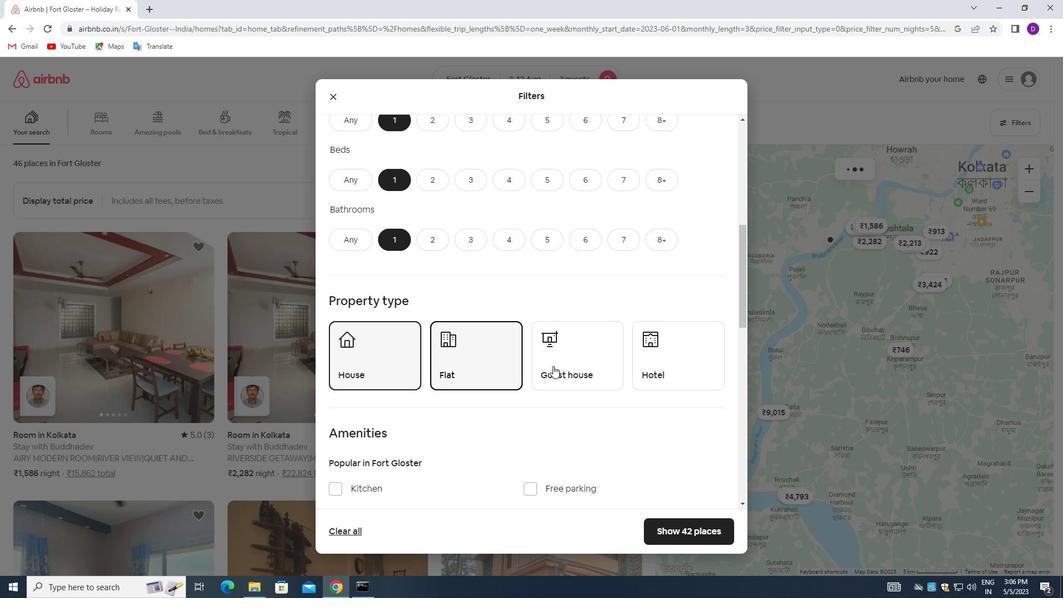 
Action: Mouse pressed left at (576, 350)
Screenshot: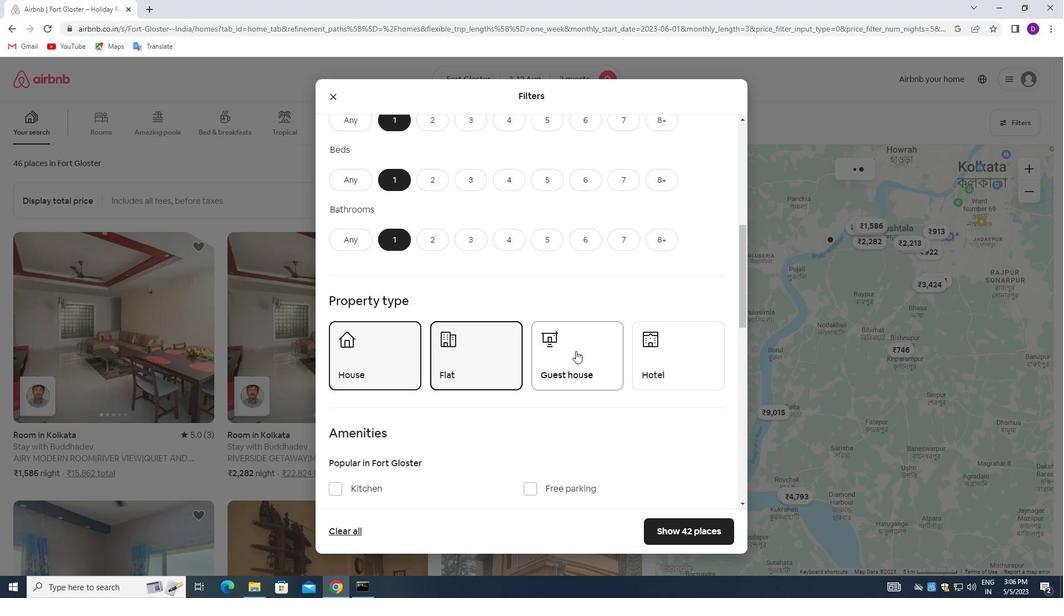 
Action: Mouse moved to (675, 353)
Screenshot: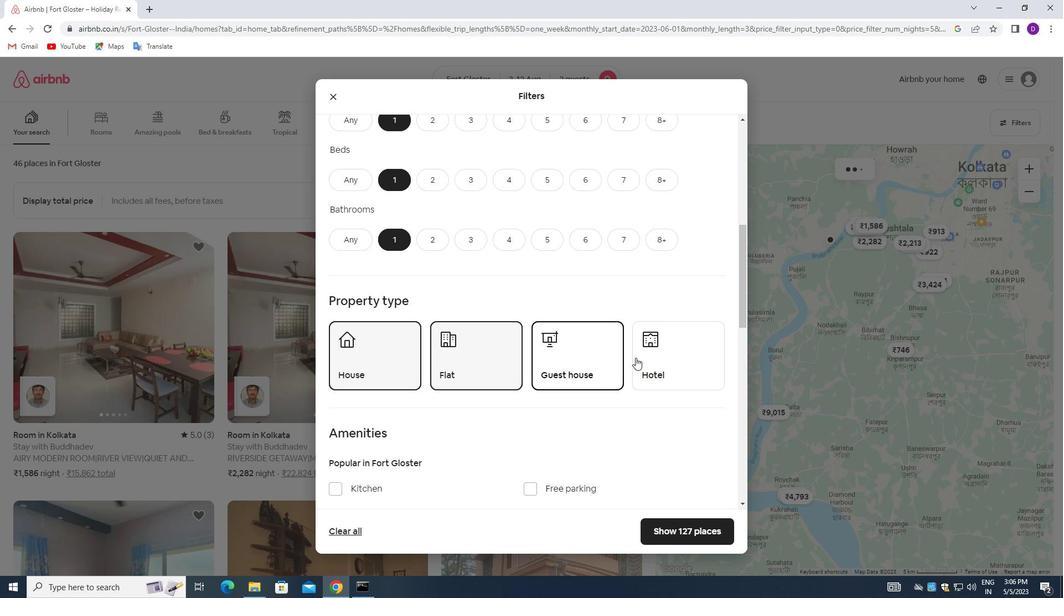 
Action: Mouse pressed left at (675, 353)
Screenshot: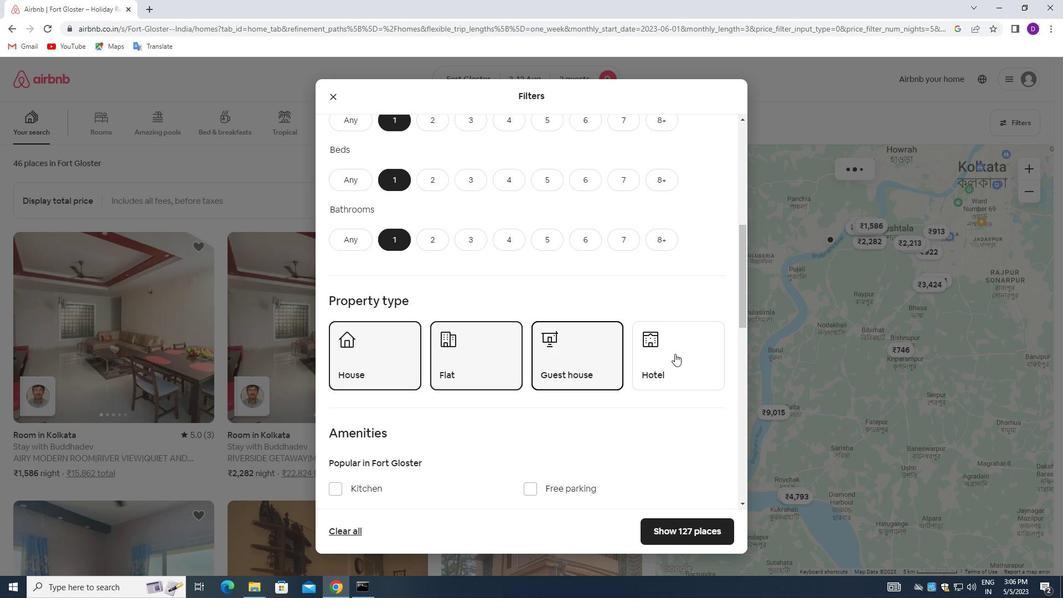 
Action: Mouse moved to (529, 367)
Screenshot: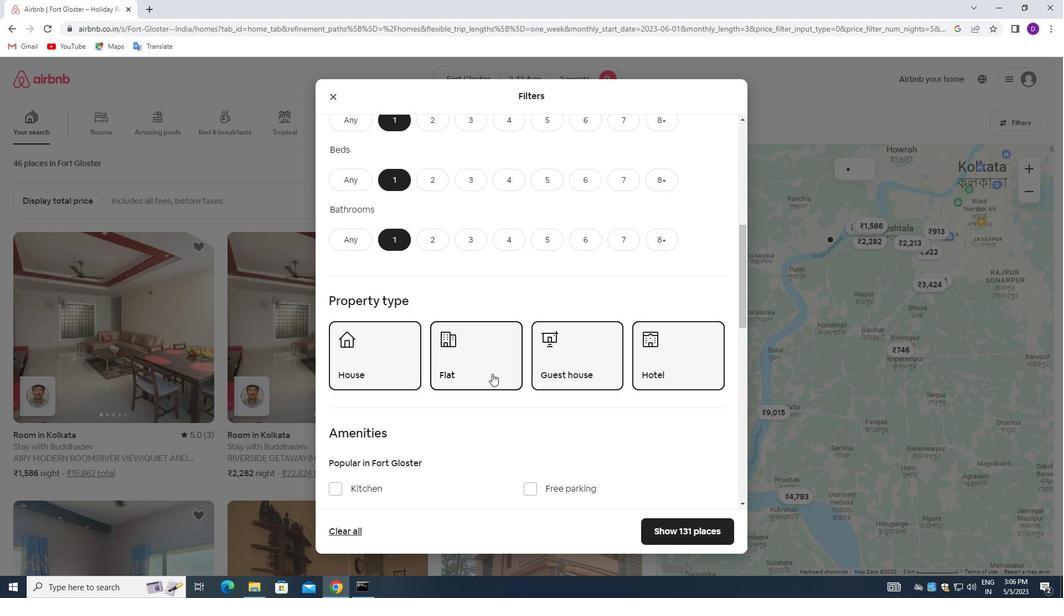 
Action: Mouse scrolled (529, 367) with delta (0, 0)
Screenshot: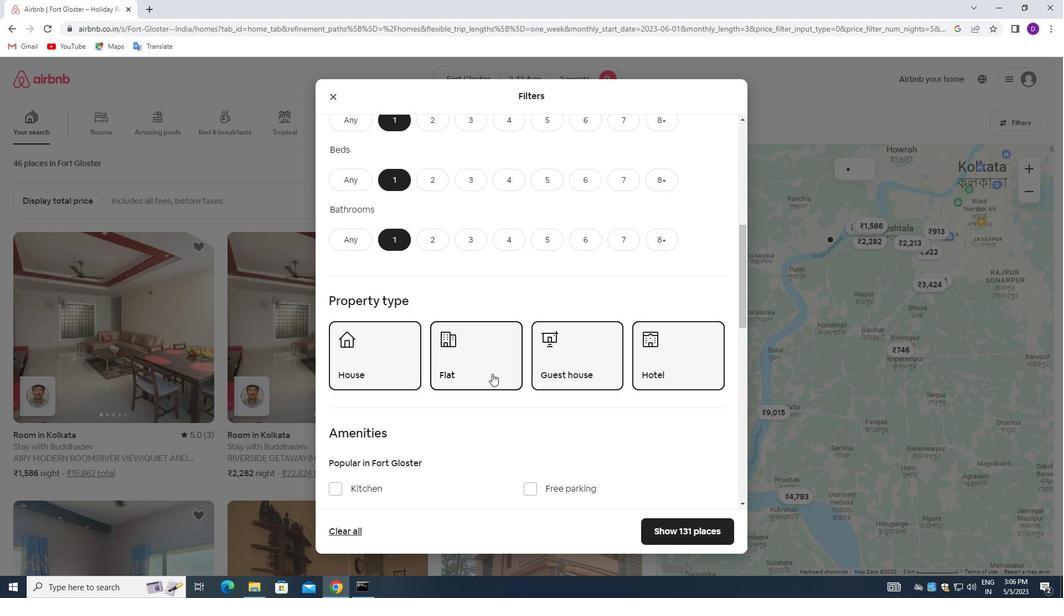 
Action: Mouse moved to (533, 365)
Screenshot: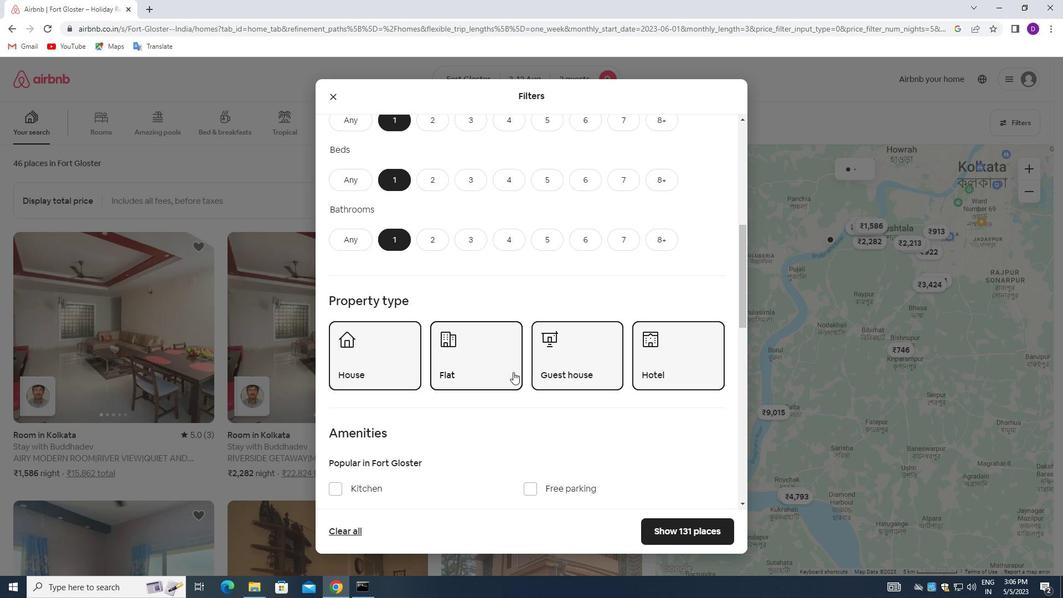 
Action: Mouse scrolled (533, 365) with delta (0, 0)
Screenshot: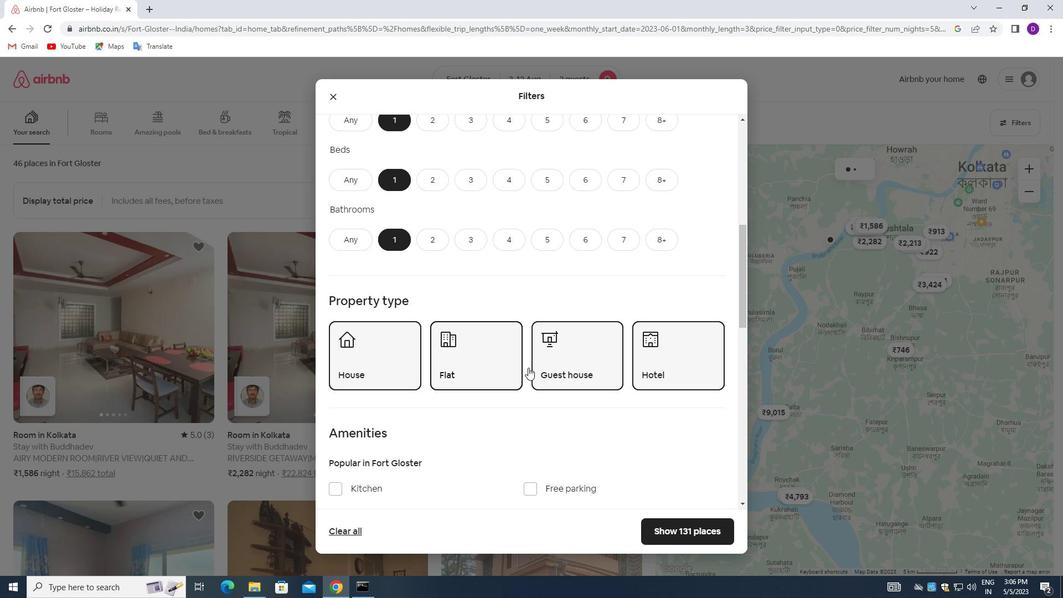 
Action: Mouse moved to (533, 365)
Screenshot: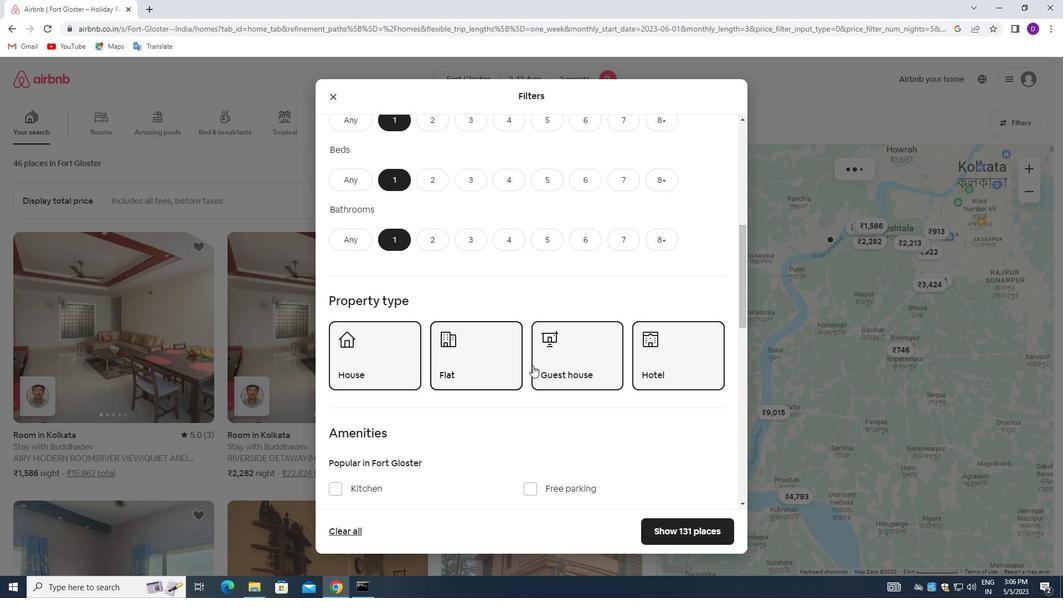 
Action: Mouse scrolled (533, 365) with delta (0, 0)
Screenshot: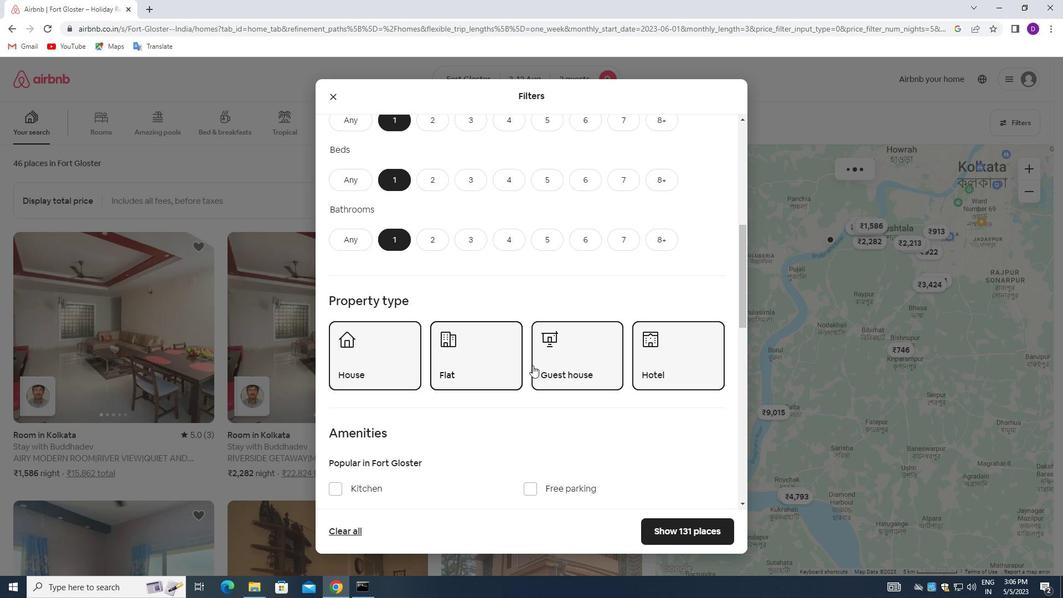 
Action: Mouse moved to (533, 365)
Screenshot: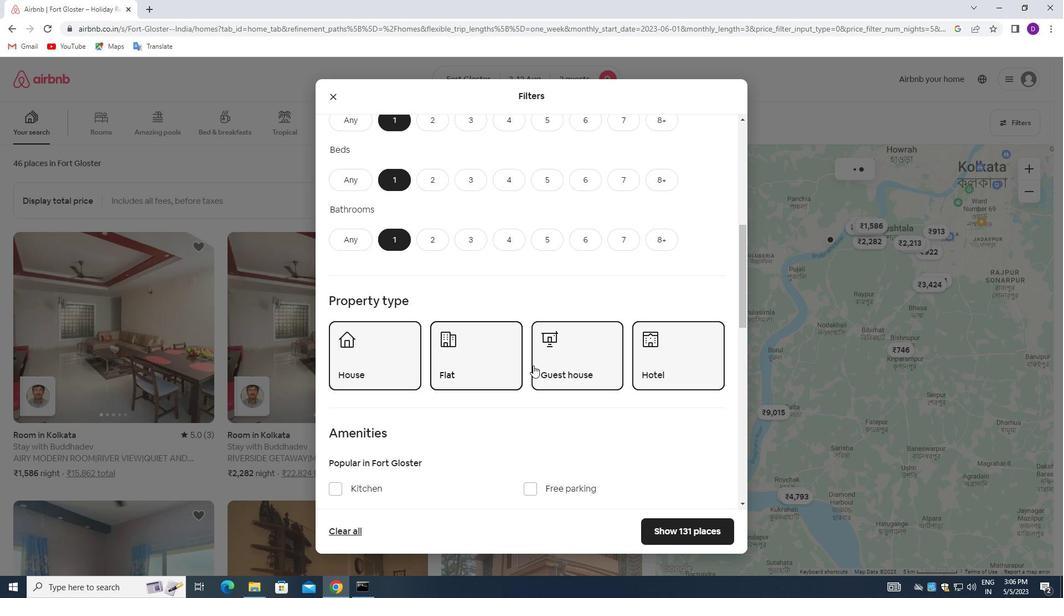 
Action: Mouse scrolled (533, 364) with delta (0, 0)
Screenshot: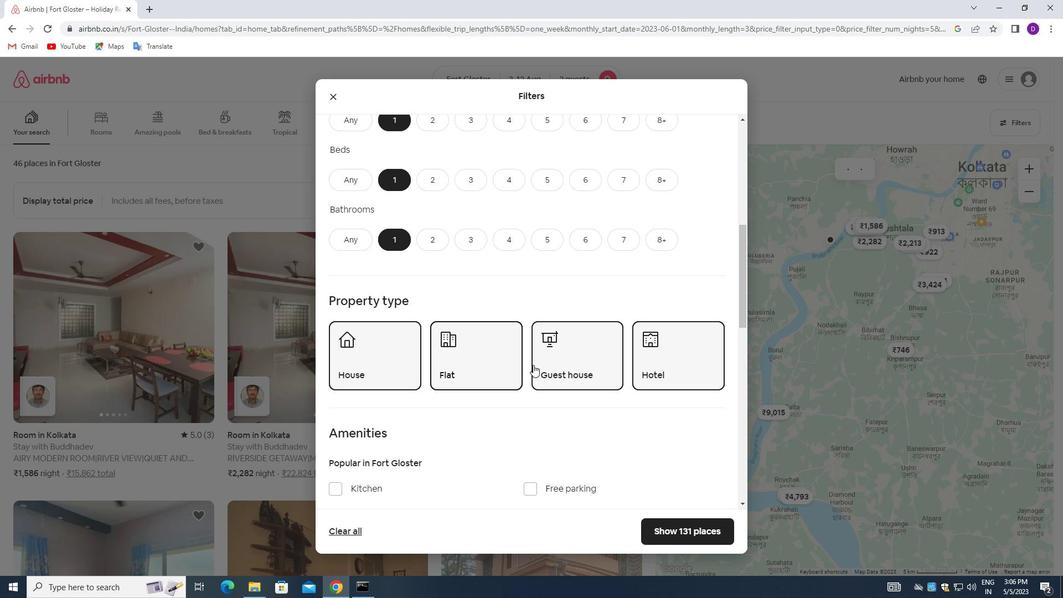 
Action: Mouse moved to (528, 365)
Screenshot: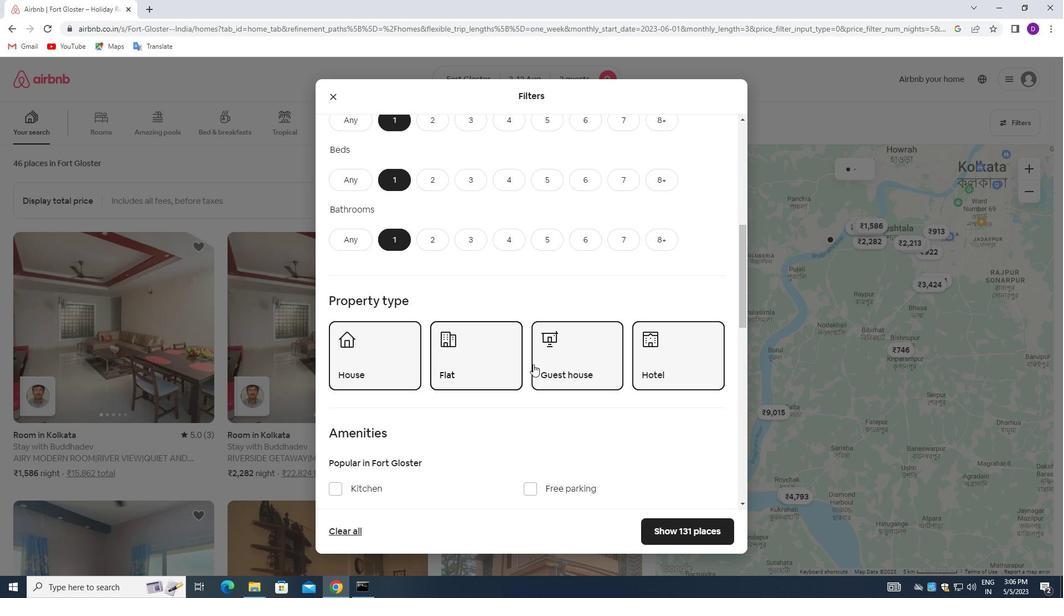 
Action: Mouse scrolled (528, 365) with delta (0, 0)
Screenshot: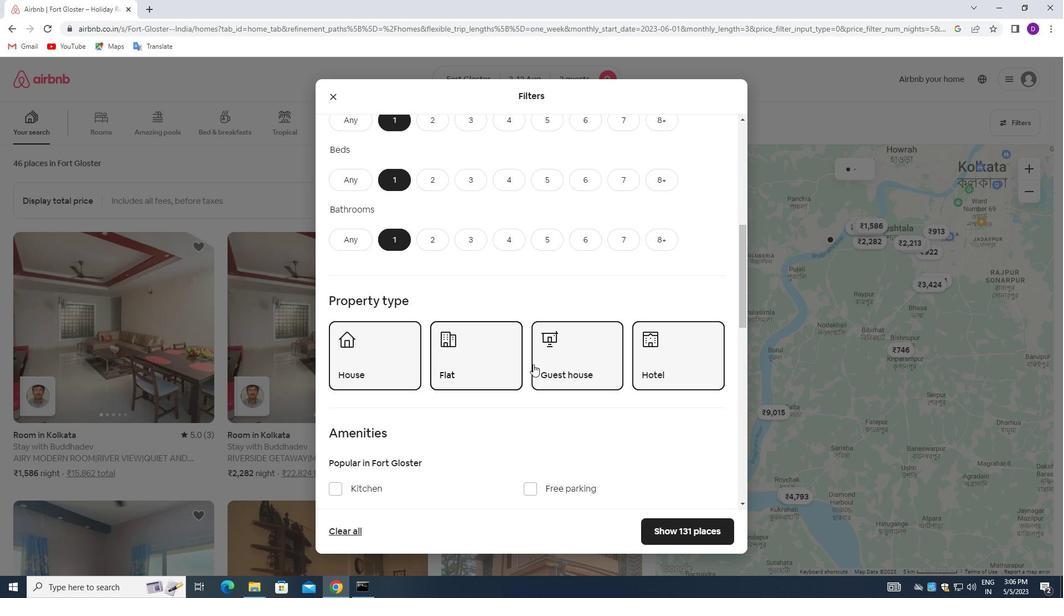 
Action: Mouse moved to (358, 290)
Screenshot: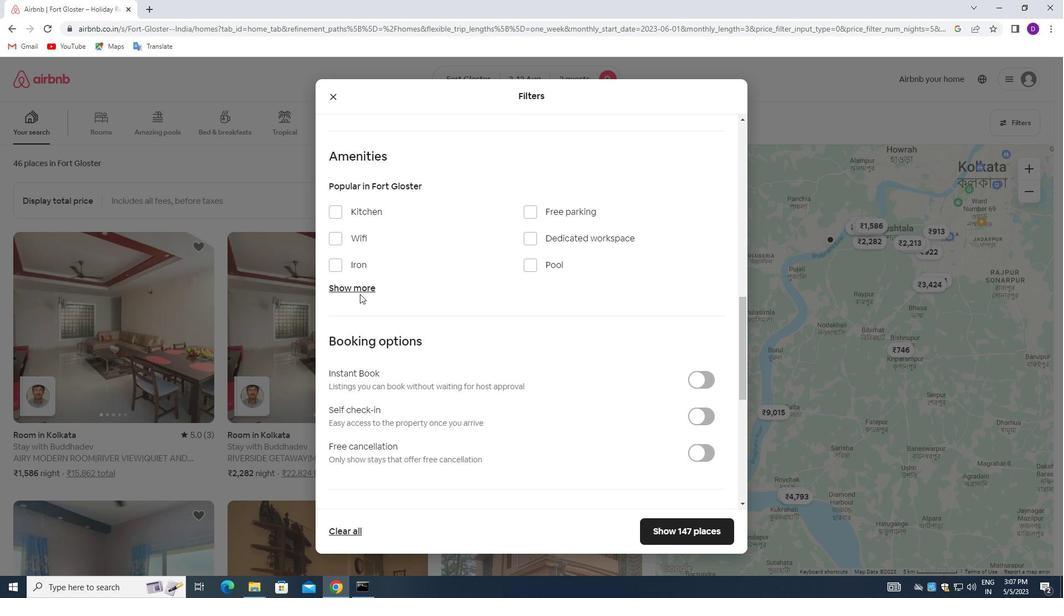 
Action: Mouse pressed left at (358, 290)
Screenshot: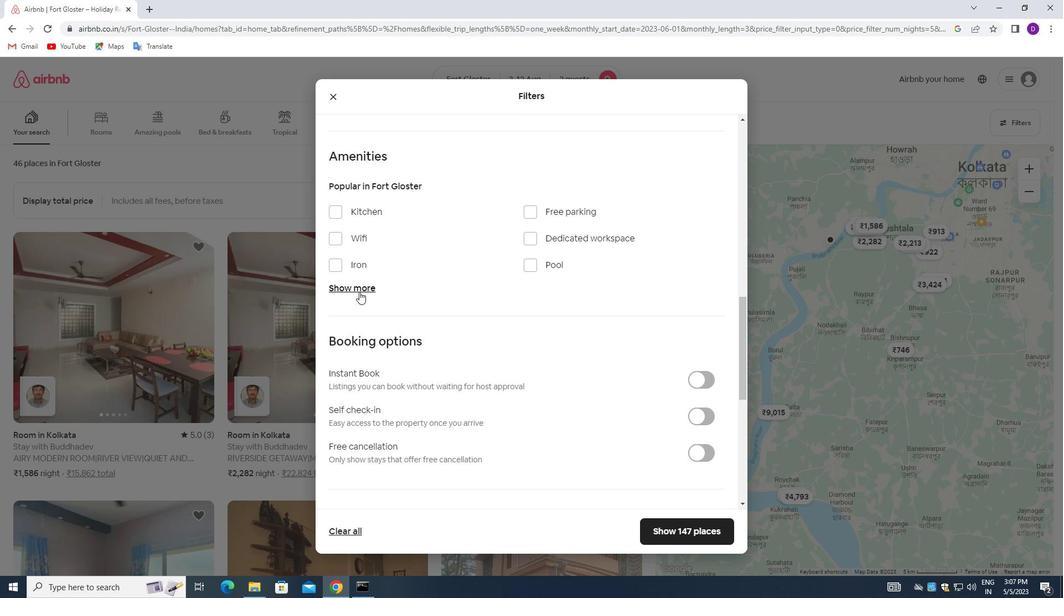 
Action: Mouse moved to (332, 329)
Screenshot: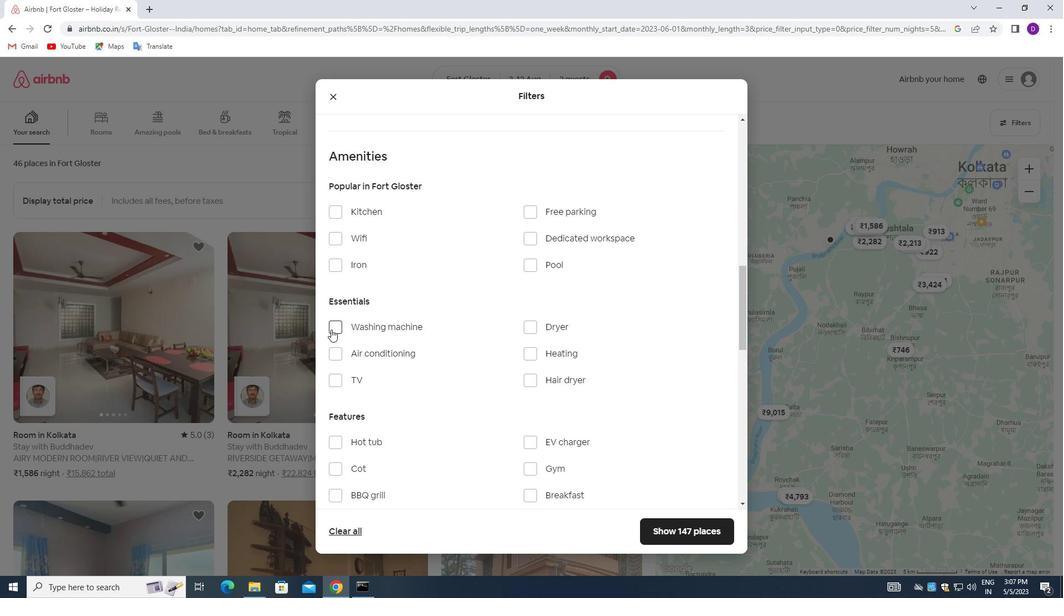 
Action: Mouse pressed left at (332, 329)
Screenshot: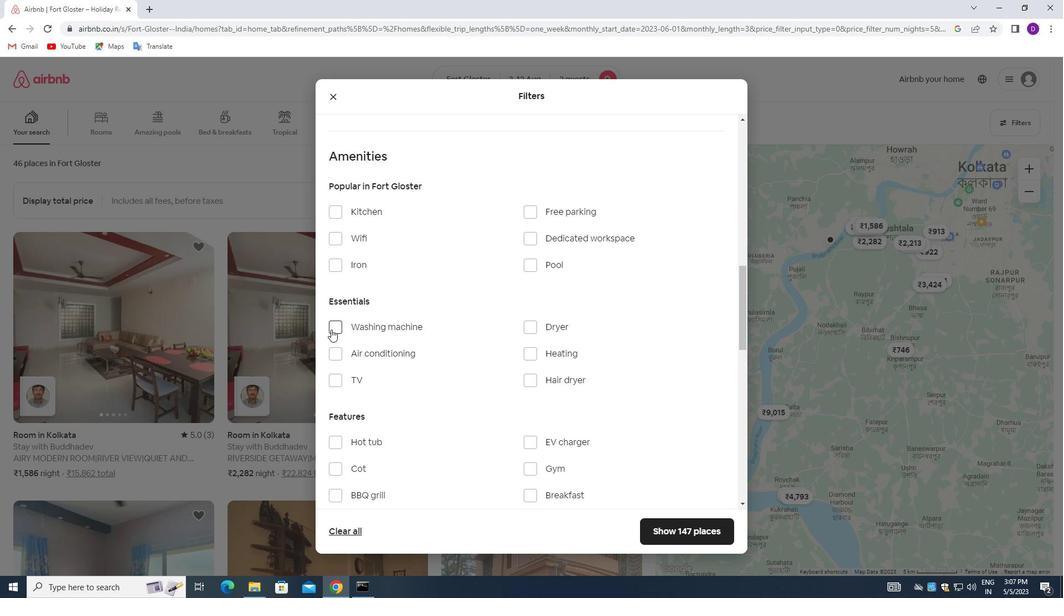 
Action: Mouse moved to (426, 353)
Screenshot: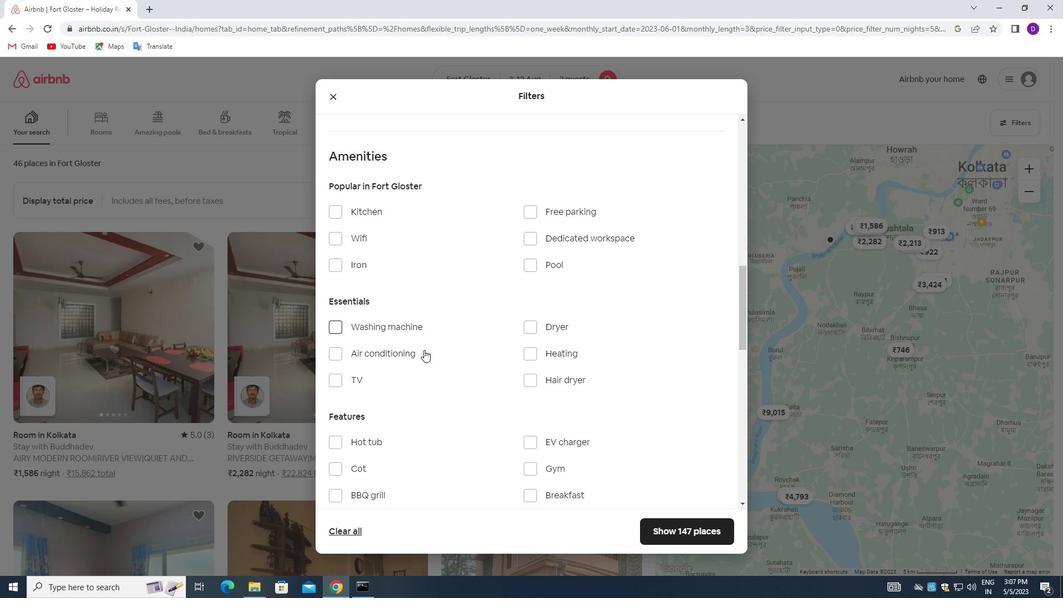 
Action: Mouse scrolled (426, 352) with delta (0, 0)
Screenshot: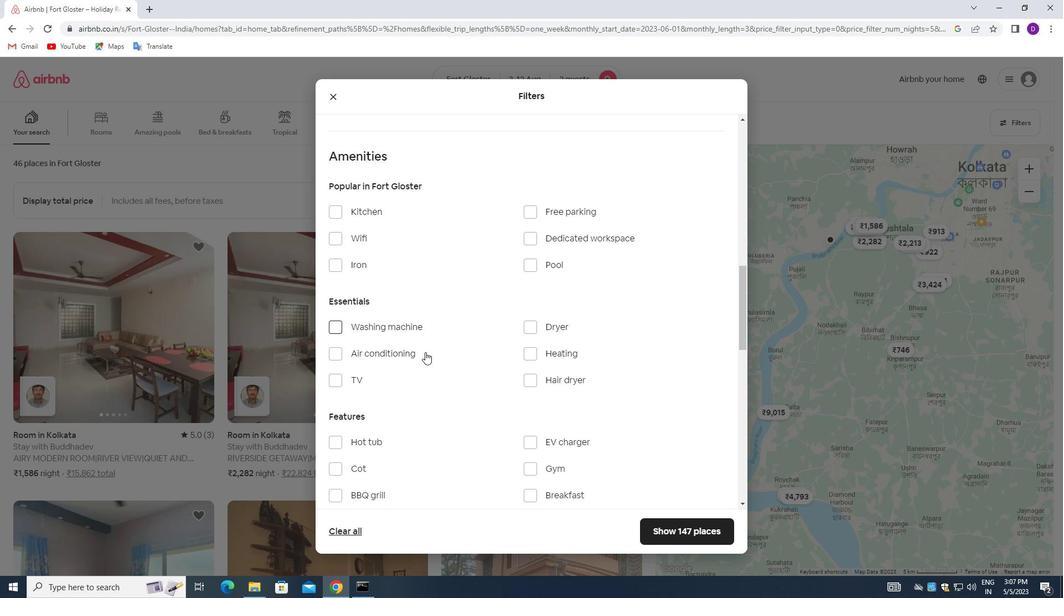 
Action: Mouse moved to (438, 348)
Screenshot: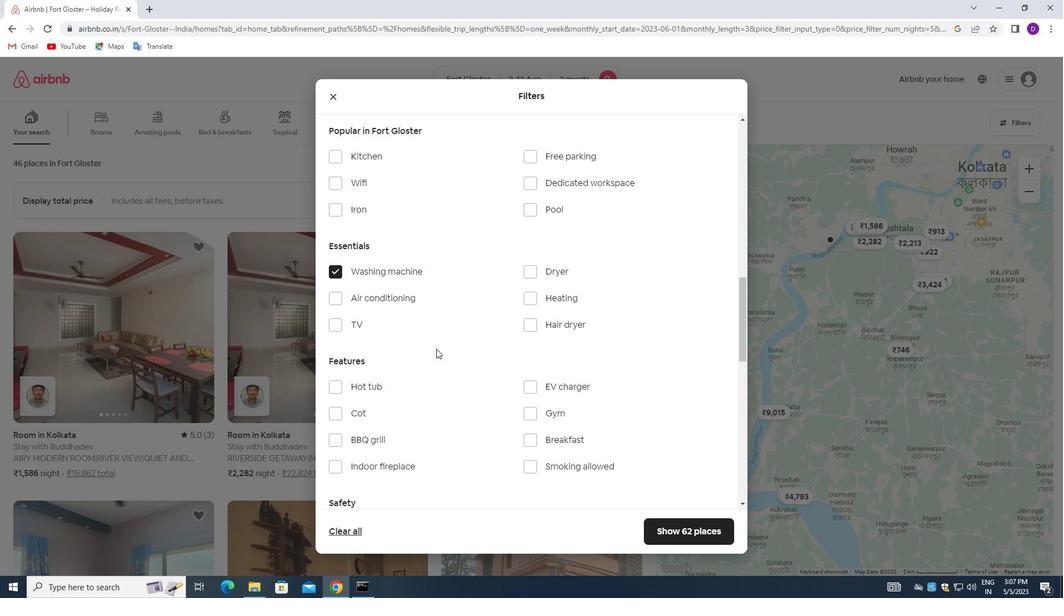 
Action: Mouse scrolled (438, 347) with delta (0, 0)
Screenshot: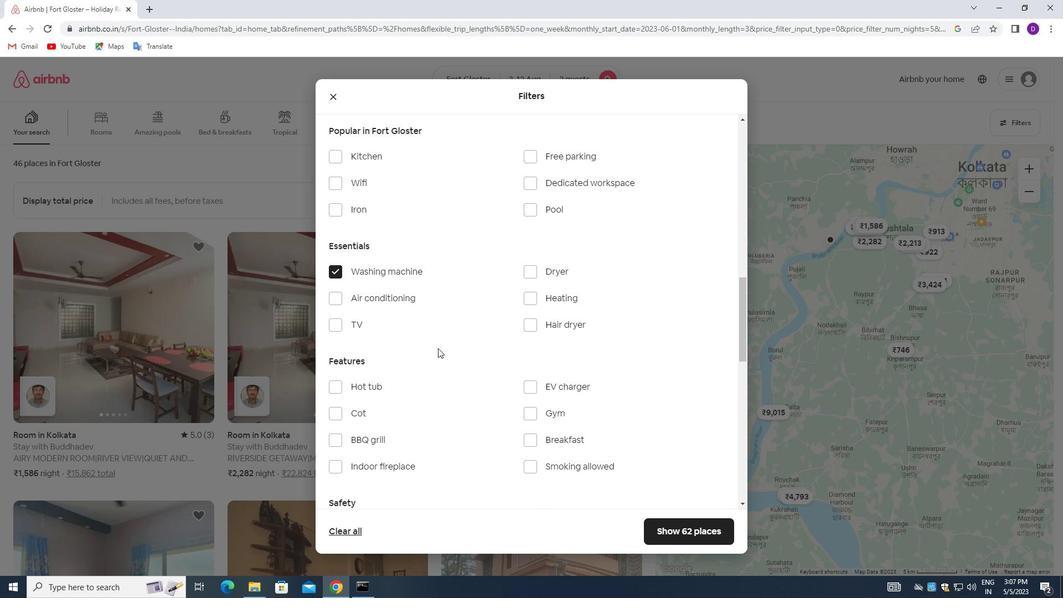 
Action: Mouse scrolled (438, 347) with delta (0, 0)
Screenshot: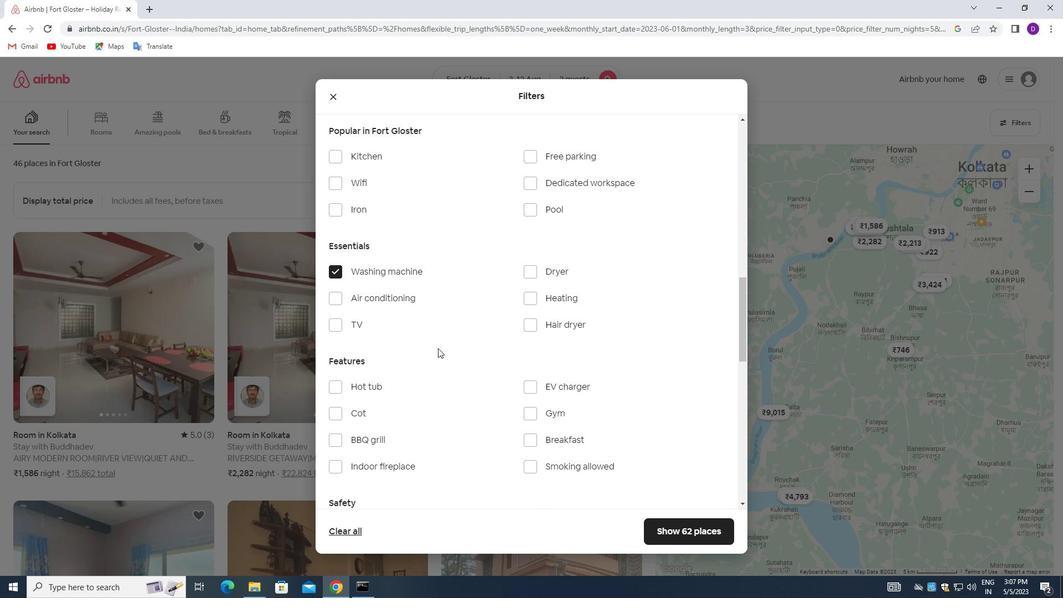 
Action: Mouse scrolled (438, 347) with delta (0, 0)
Screenshot: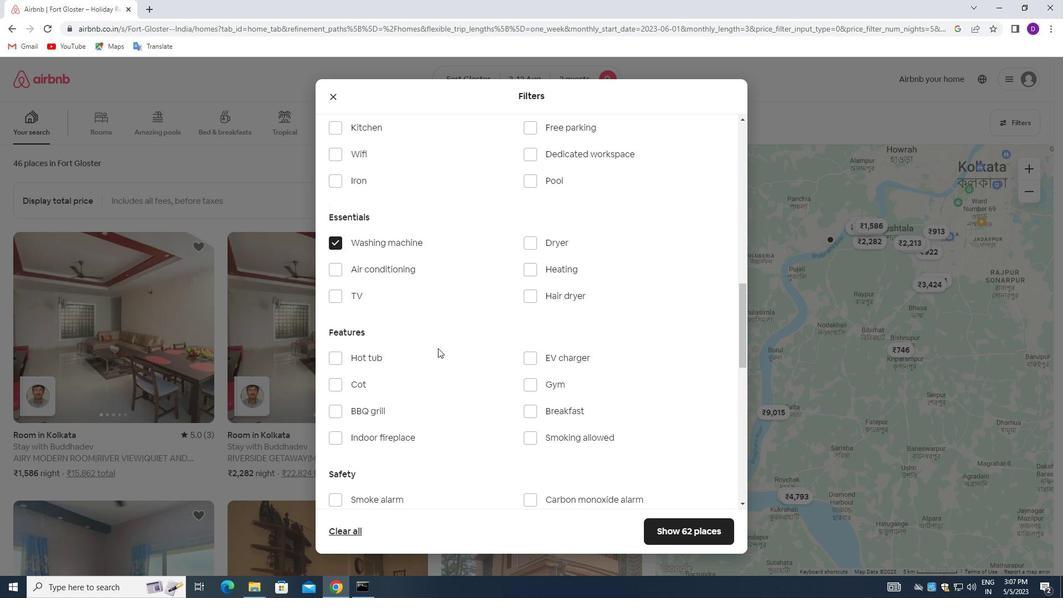 
Action: Mouse moved to (438, 349)
Screenshot: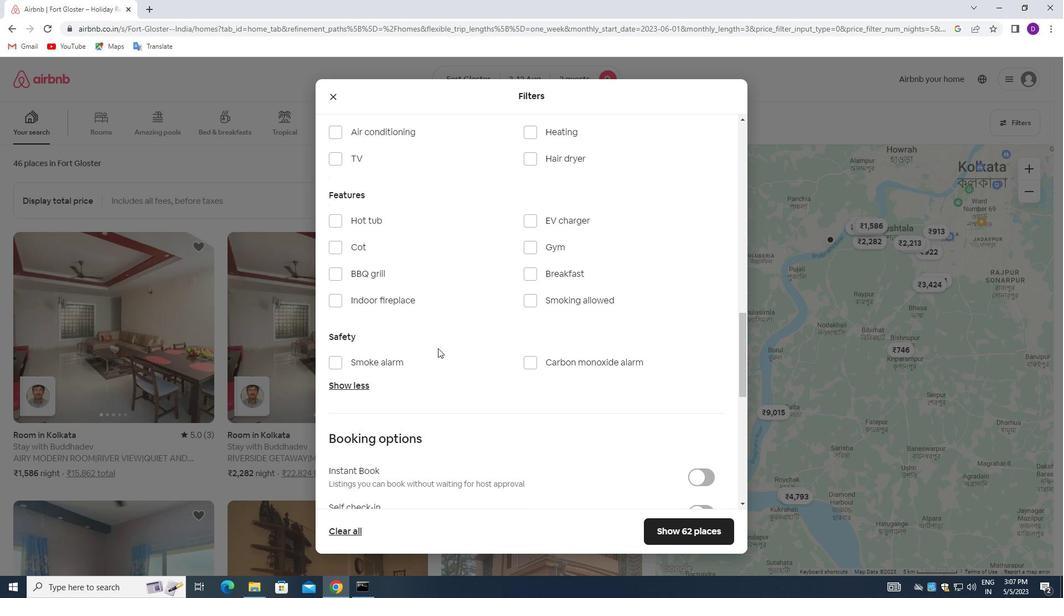 
Action: Mouse scrolled (438, 348) with delta (0, 0)
Screenshot: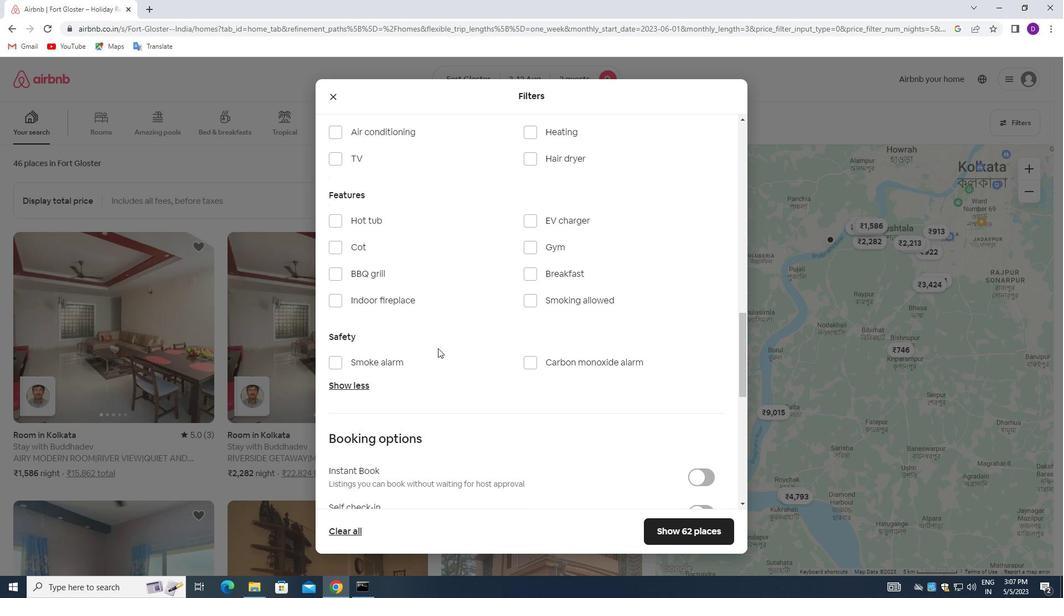 
Action: Mouse moved to (442, 352)
Screenshot: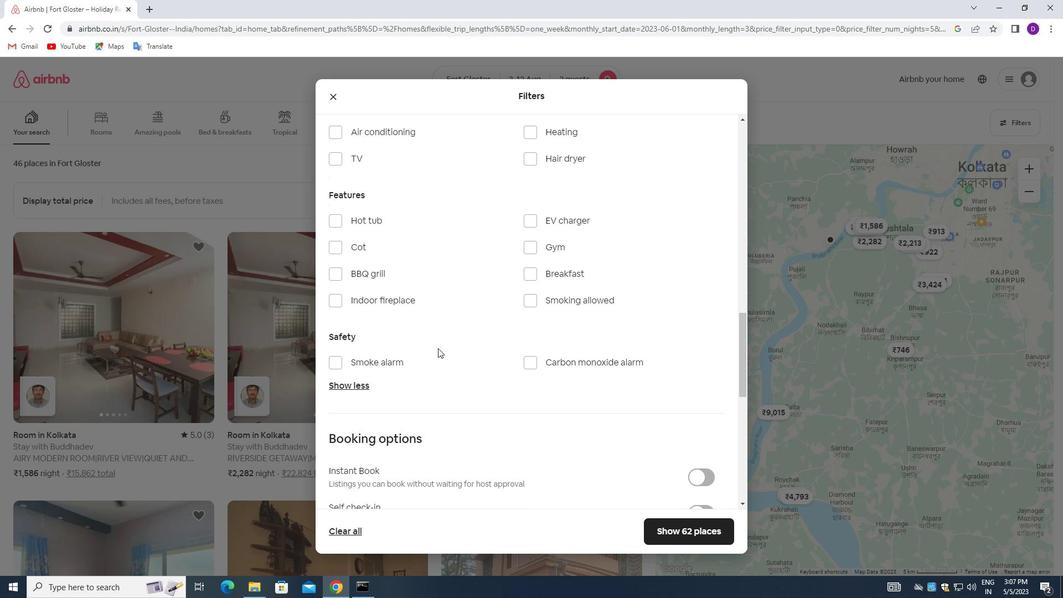 
Action: Mouse scrolled (442, 352) with delta (0, 0)
Screenshot: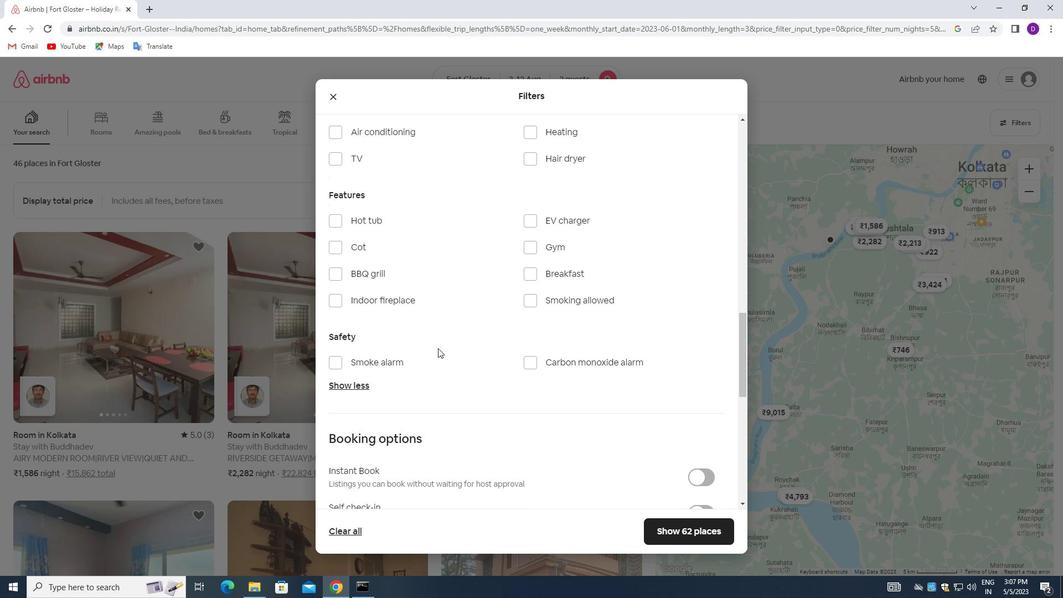 
Action: Mouse moved to (444, 355)
Screenshot: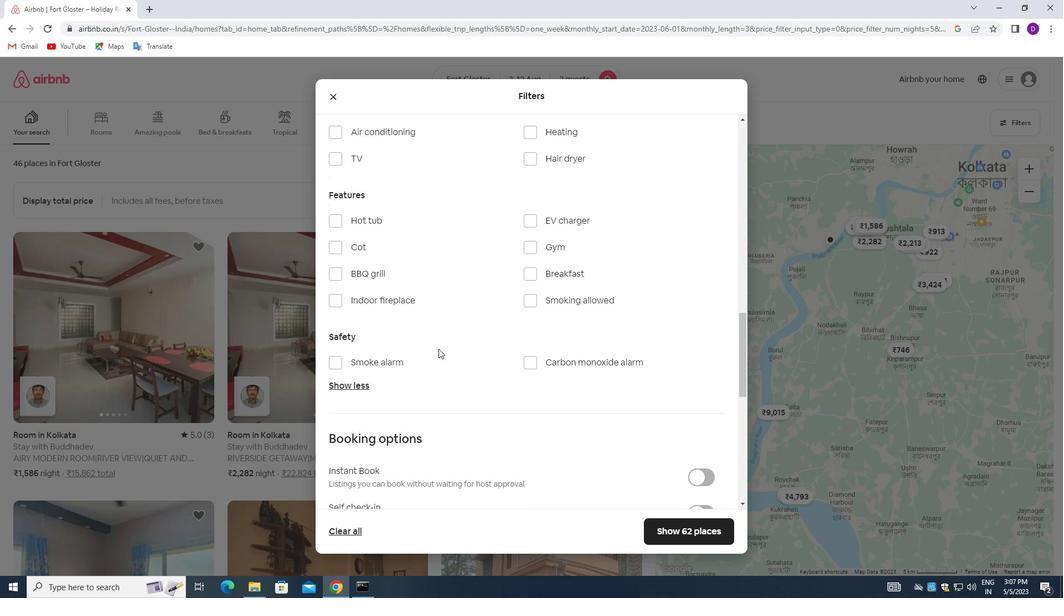 
Action: Mouse scrolled (444, 355) with delta (0, 0)
Screenshot: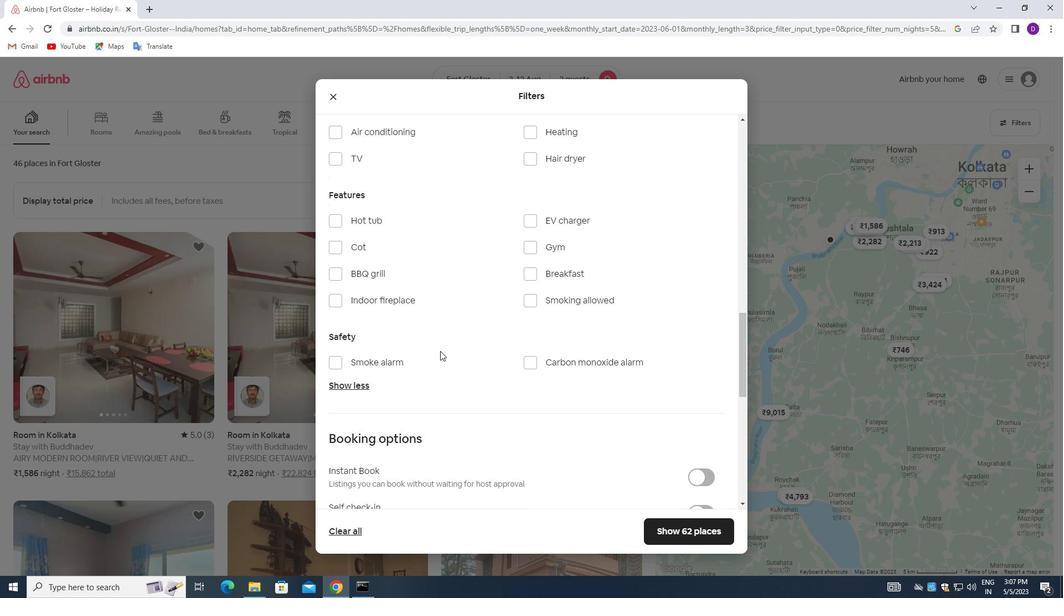 
Action: Mouse moved to (450, 358)
Screenshot: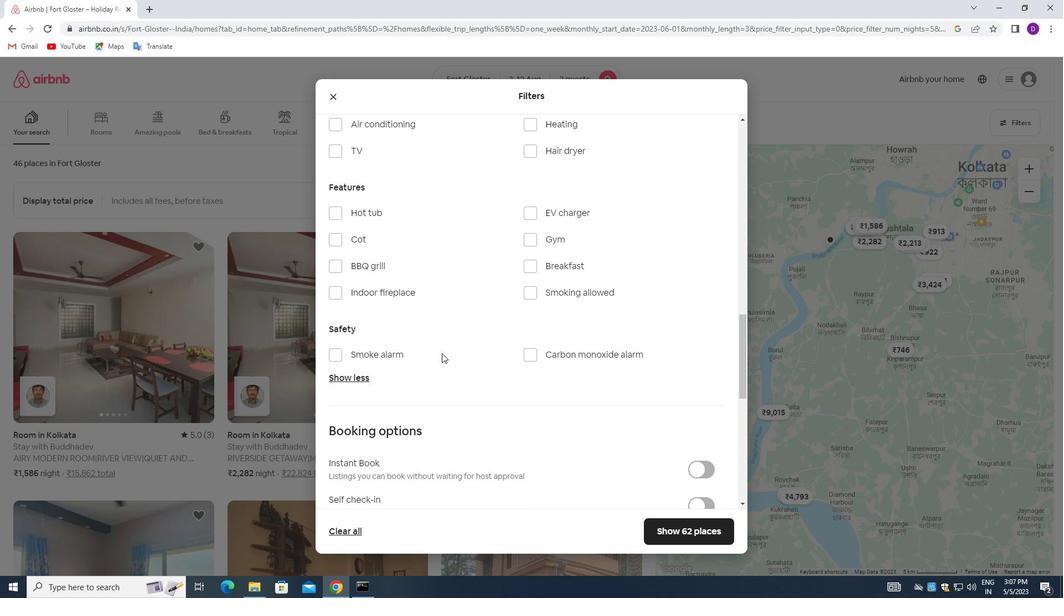 
Action: Mouse scrolled (450, 357) with delta (0, 0)
Screenshot: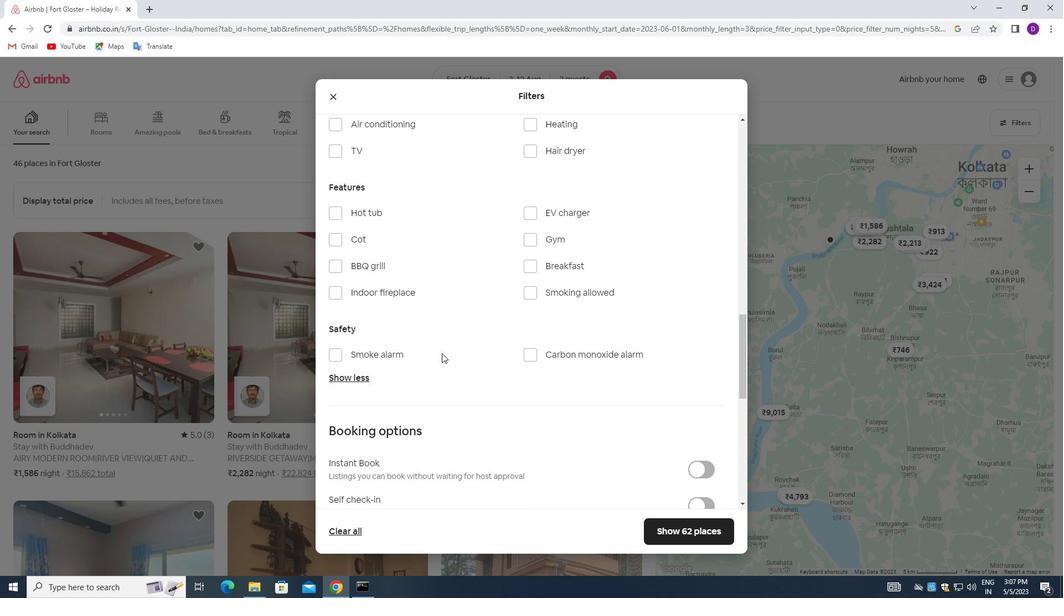 
Action: Mouse moved to (691, 291)
Screenshot: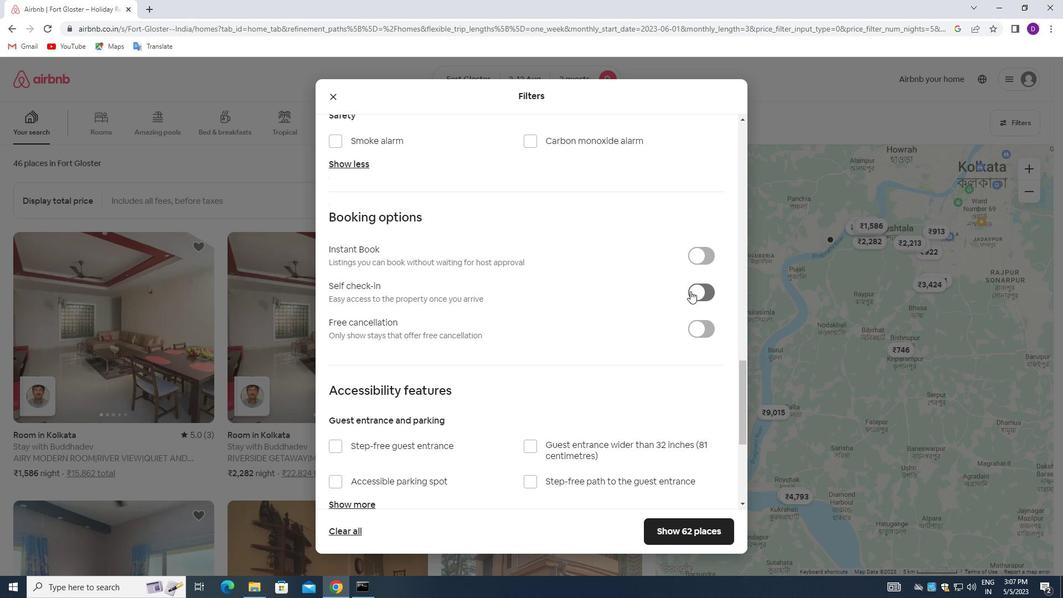 
Action: Mouse pressed left at (691, 291)
Screenshot: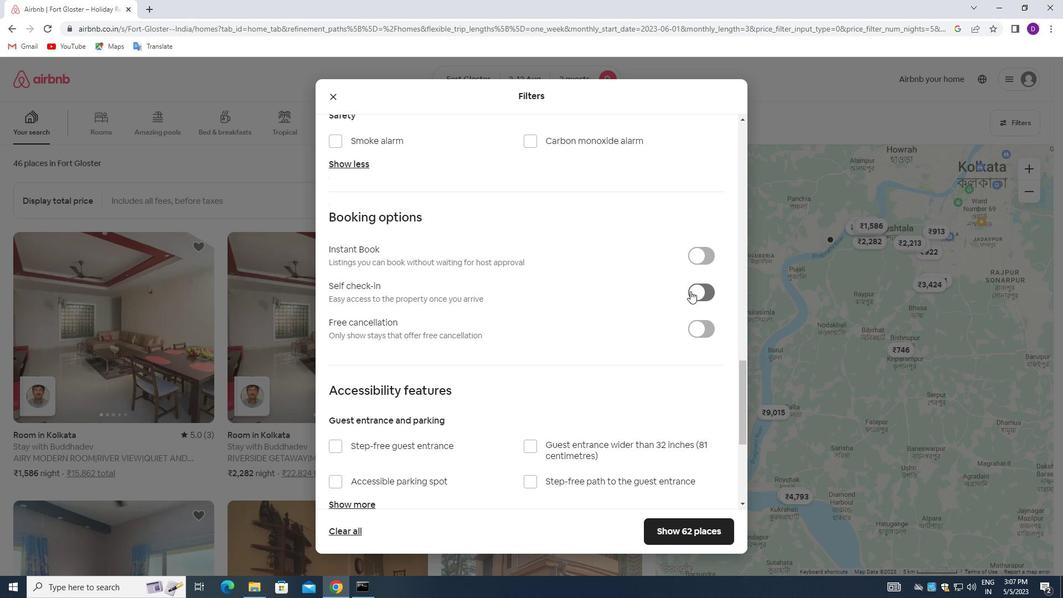 
Action: Mouse moved to (477, 368)
Screenshot: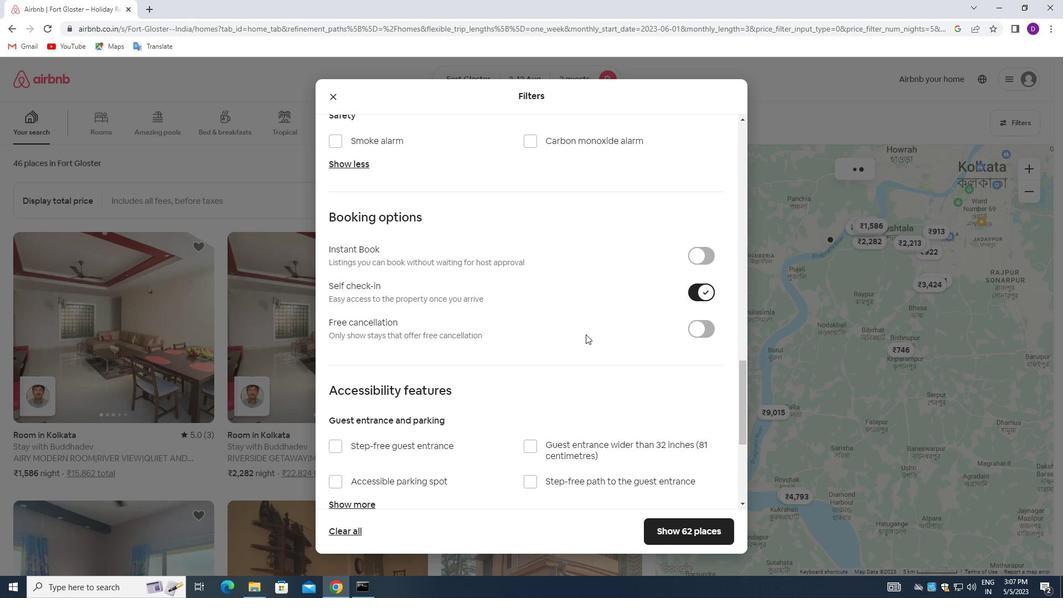 
Action: Mouse scrolled (477, 367) with delta (0, 0)
Screenshot: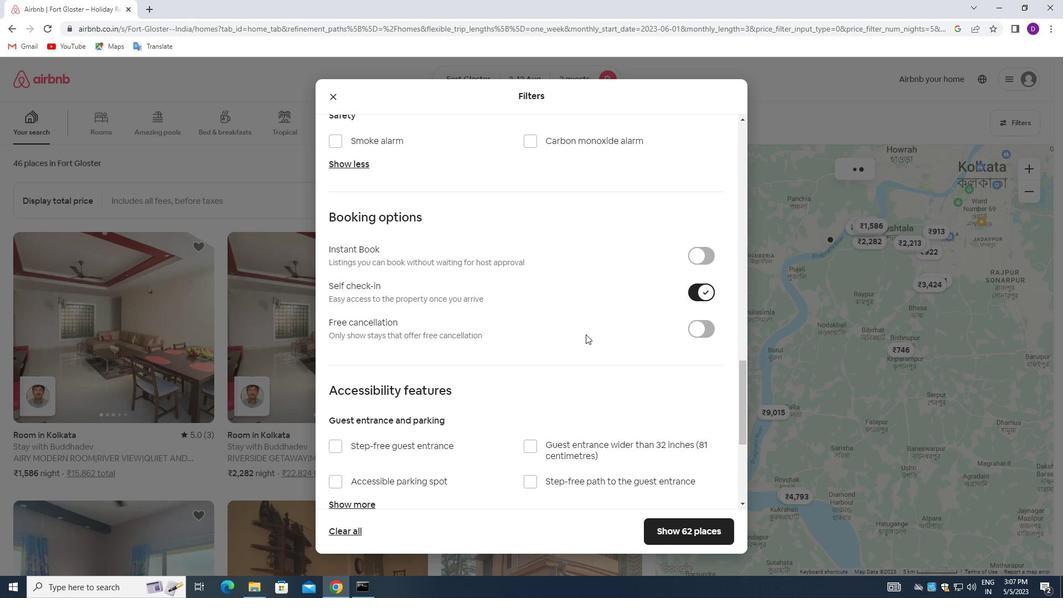 
Action: Mouse moved to (472, 374)
Screenshot: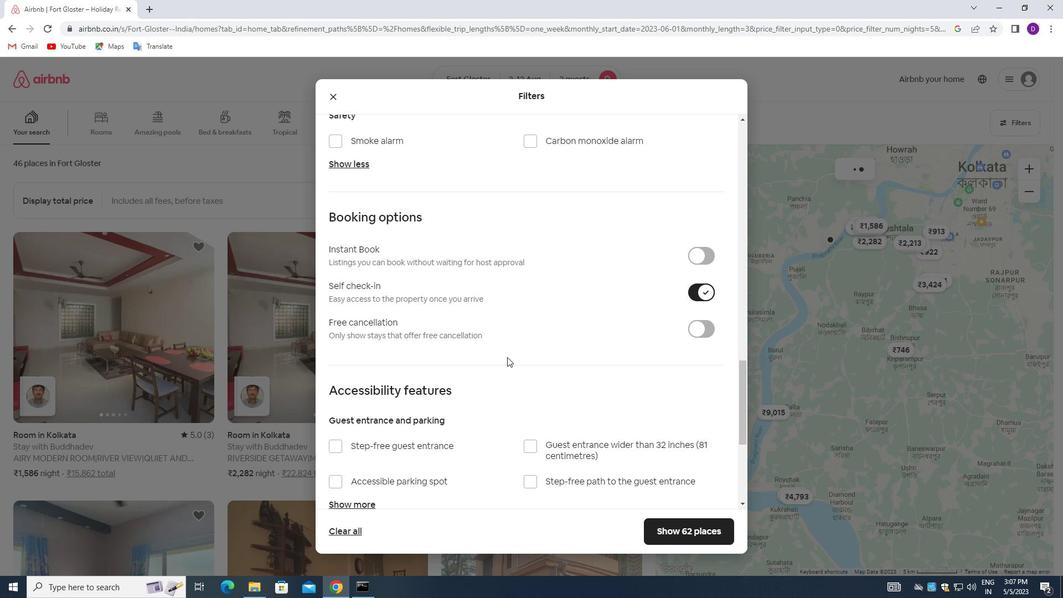 
Action: Mouse scrolled (472, 373) with delta (0, 0)
Screenshot: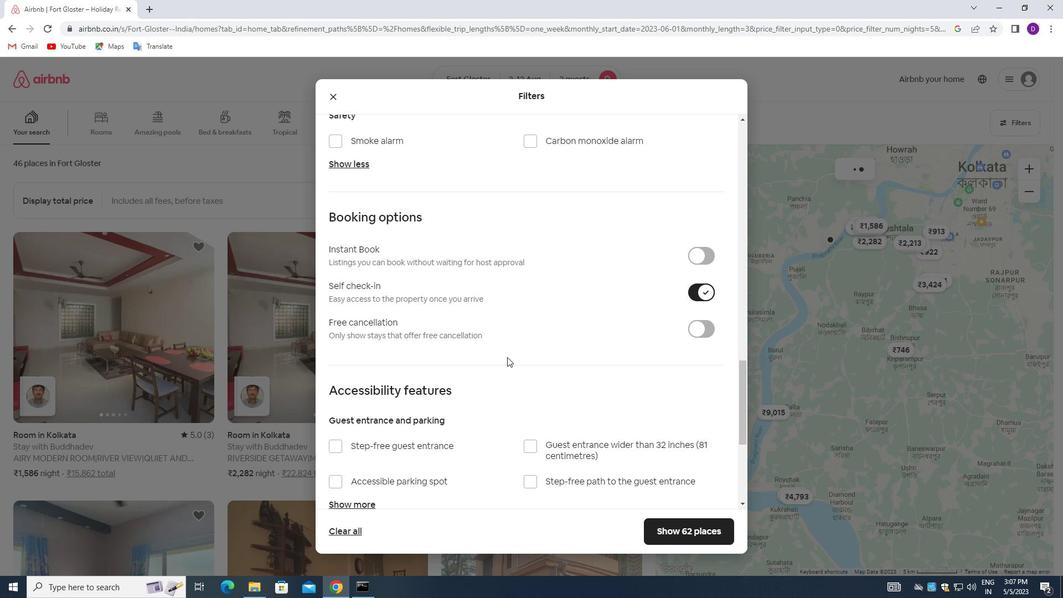 
Action: Mouse moved to (467, 375)
Screenshot: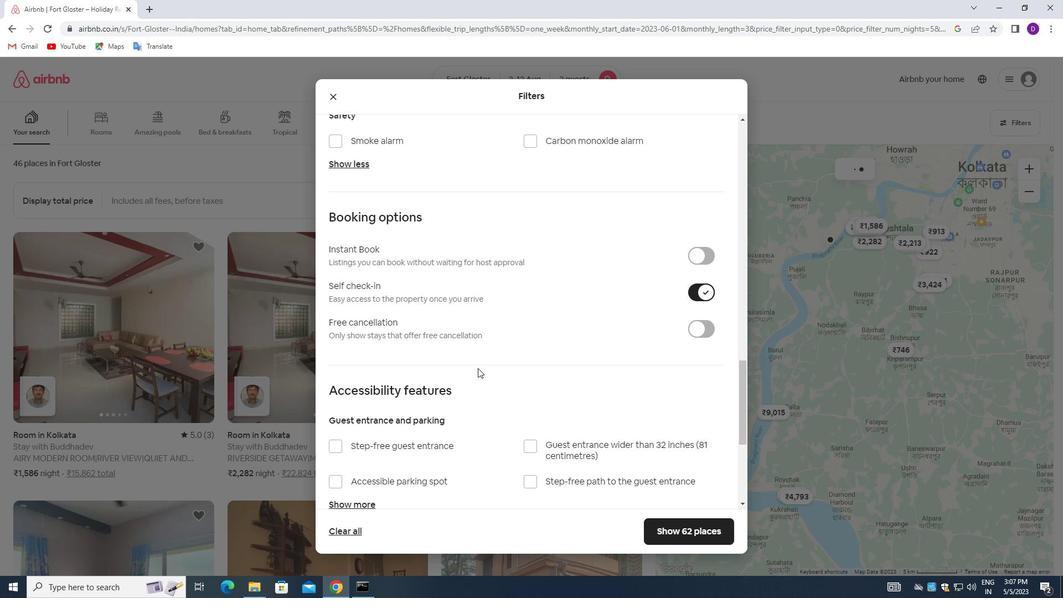 
Action: Mouse scrolled (467, 375) with delta (0, 0)
Screenshot: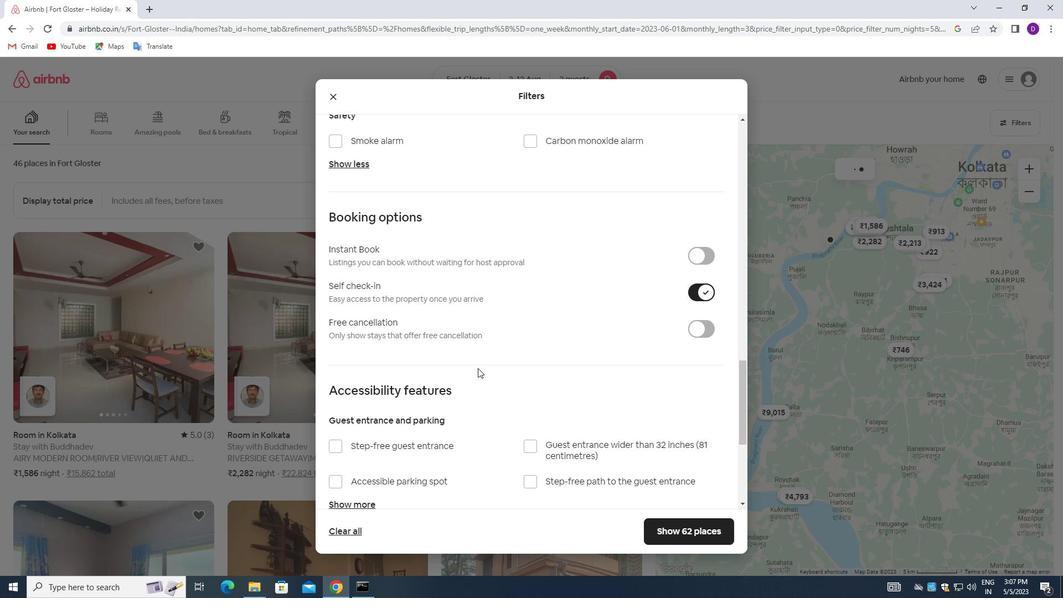 
Action: Mouse moved to (467, 376)
Screenshot: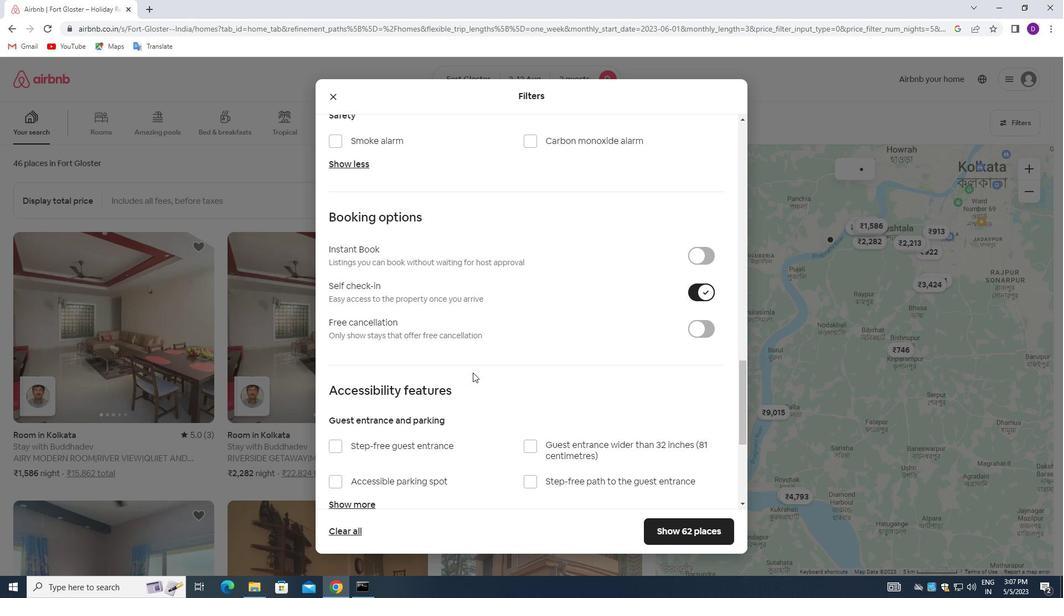 
Action: Mouse scrolled (467, 375) with delta (0, 0)
Screenshot: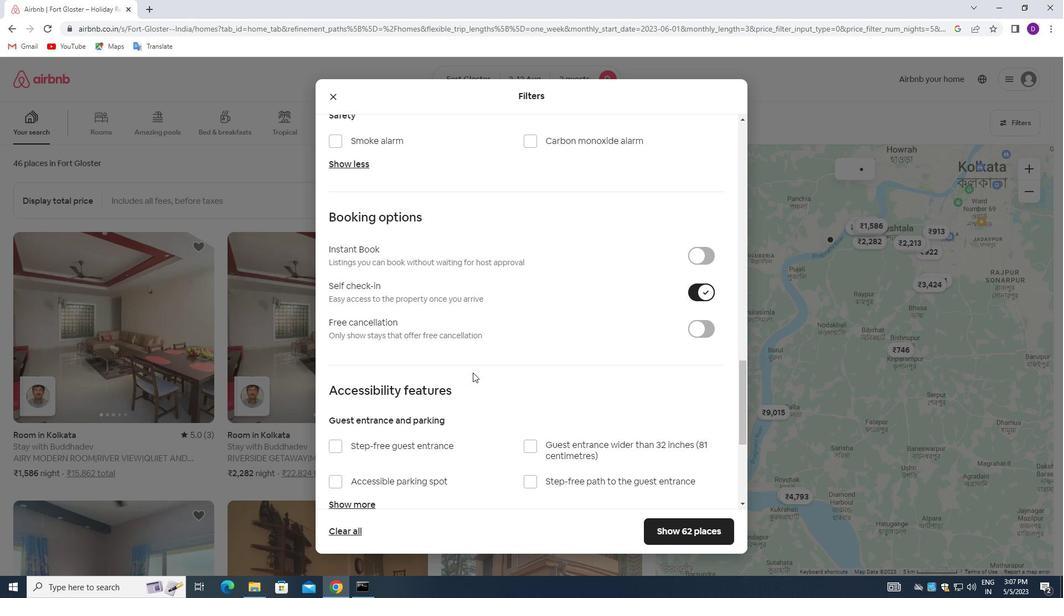 
Action: Mouse moved to (471, 370)
Screenshot: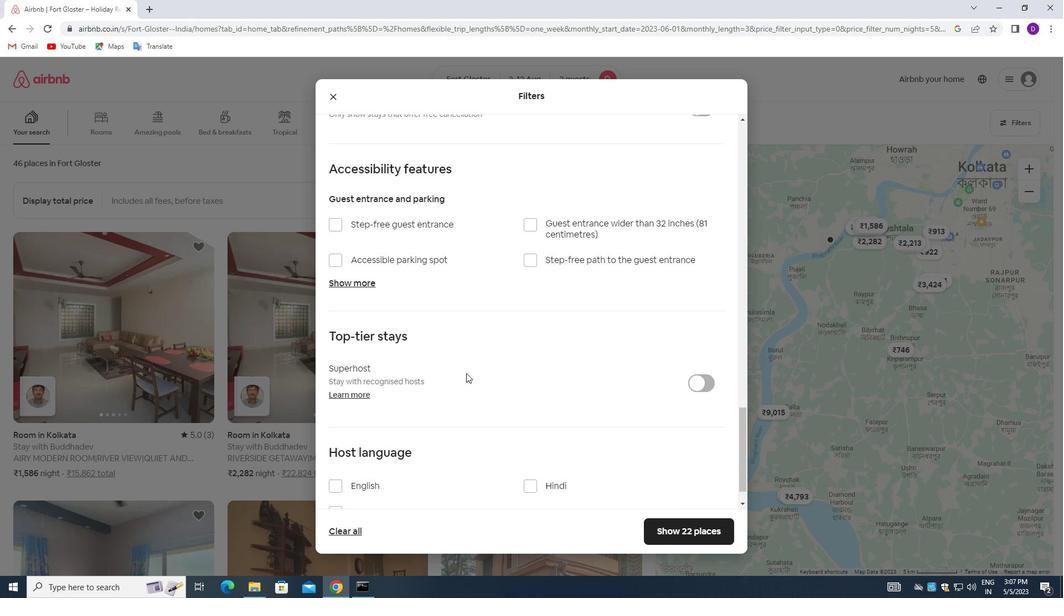 
Action: Mouse scrolled (471, 369) with delta (0, 0)
Screenshot: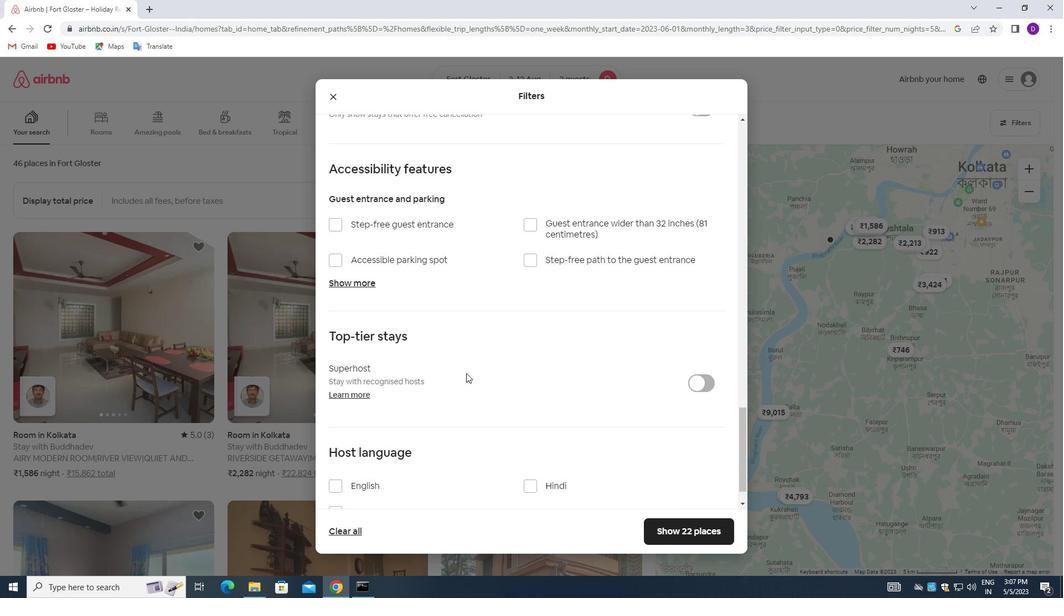 
Action: Mouse moved to (471, 370)
Screenshot: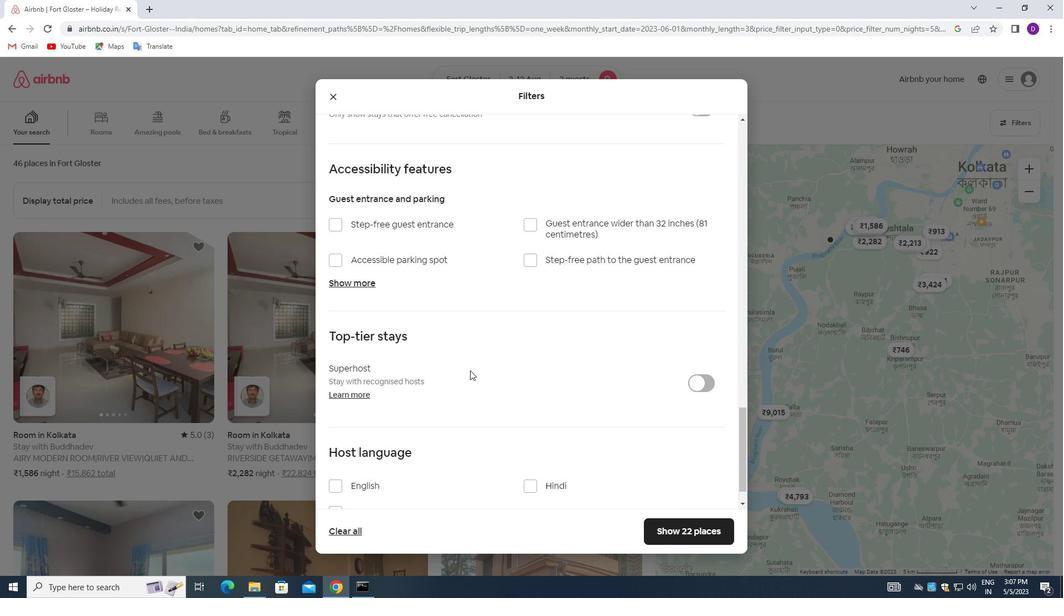
Action: Mouse scrolled (471, 369) with delta (0, 0)
Screenshot: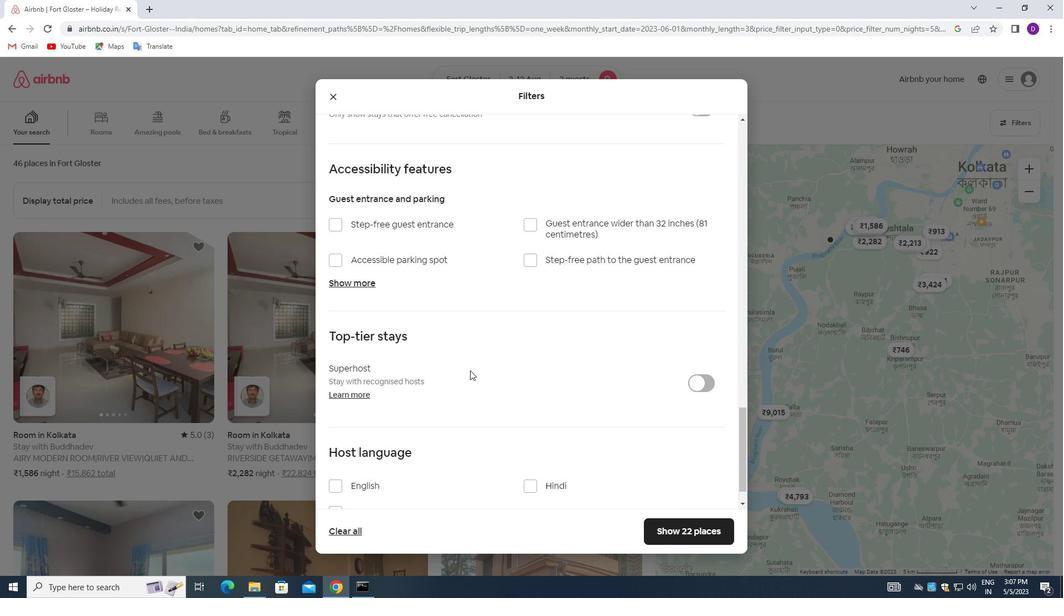 
Action: Mouse scrolled (471, 369) with delta (0, 0)
Screenshot: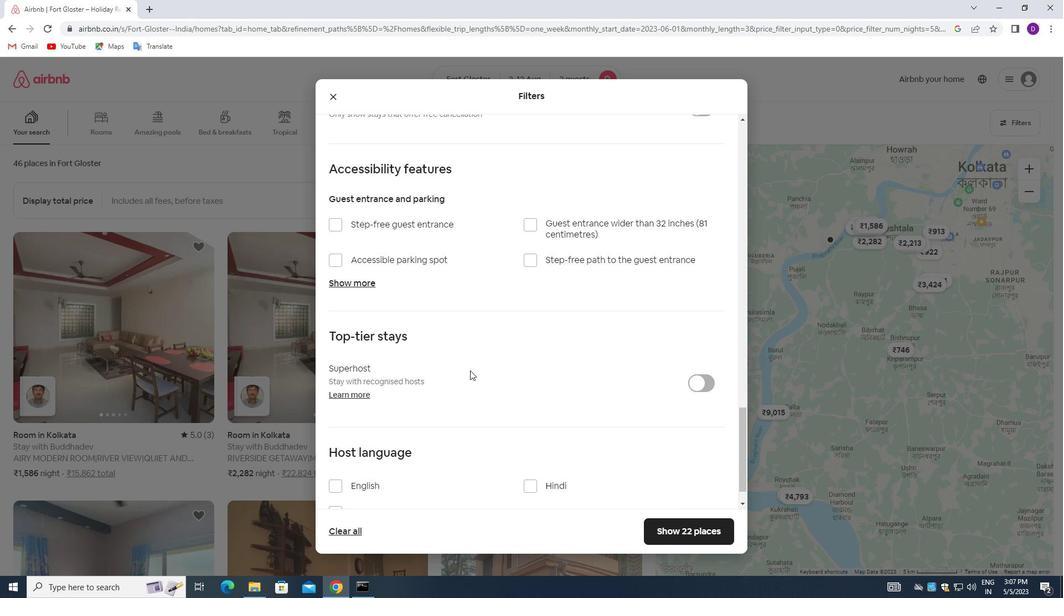 
Action: Mouse moved to (472, 370)
Screenshot: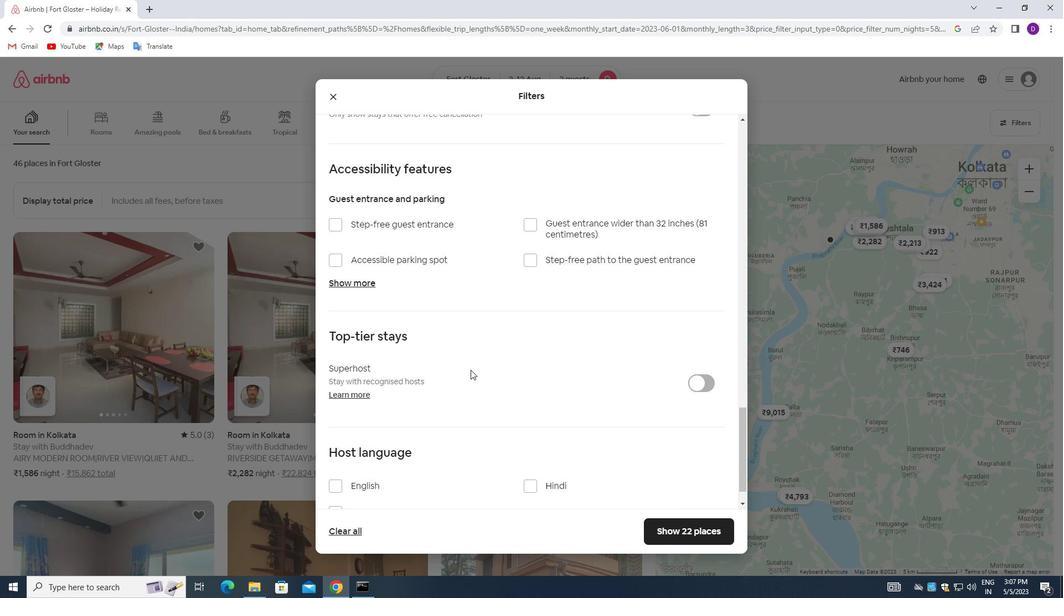 
Action: Mouse scrolled (472, 369) with delta (0, 0)
Screenshot: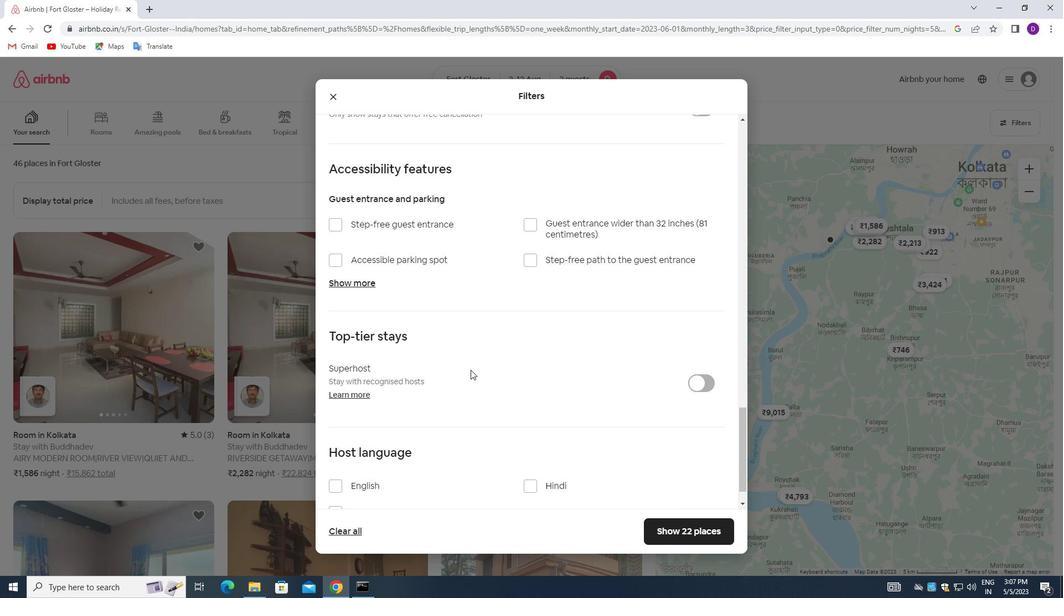 
Action: Mouse moved to (336, 450)
Screenshot: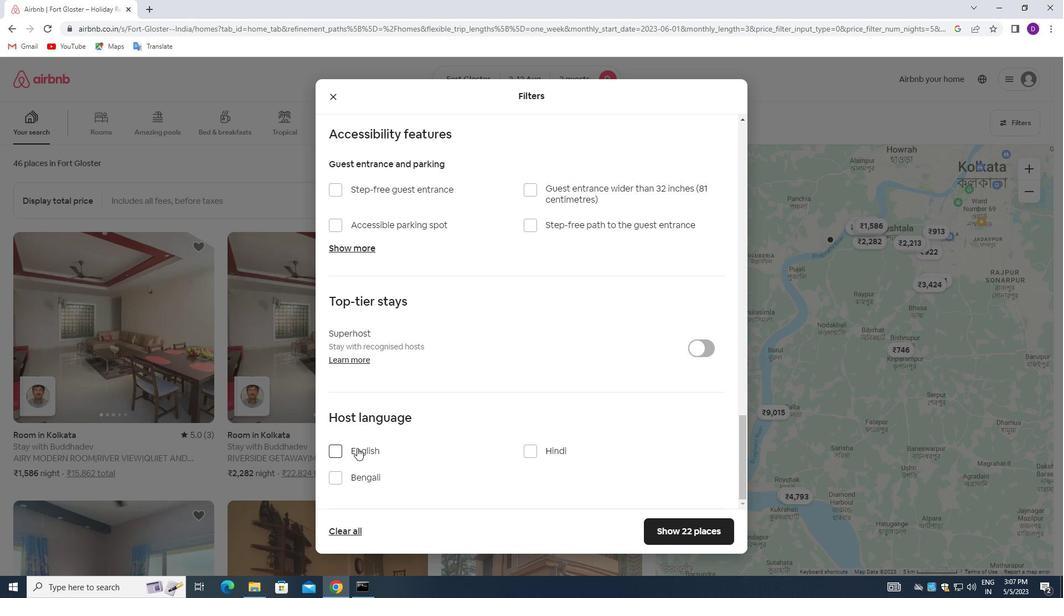
Action: Mouse pressed left at (336, 450)
Screenshot: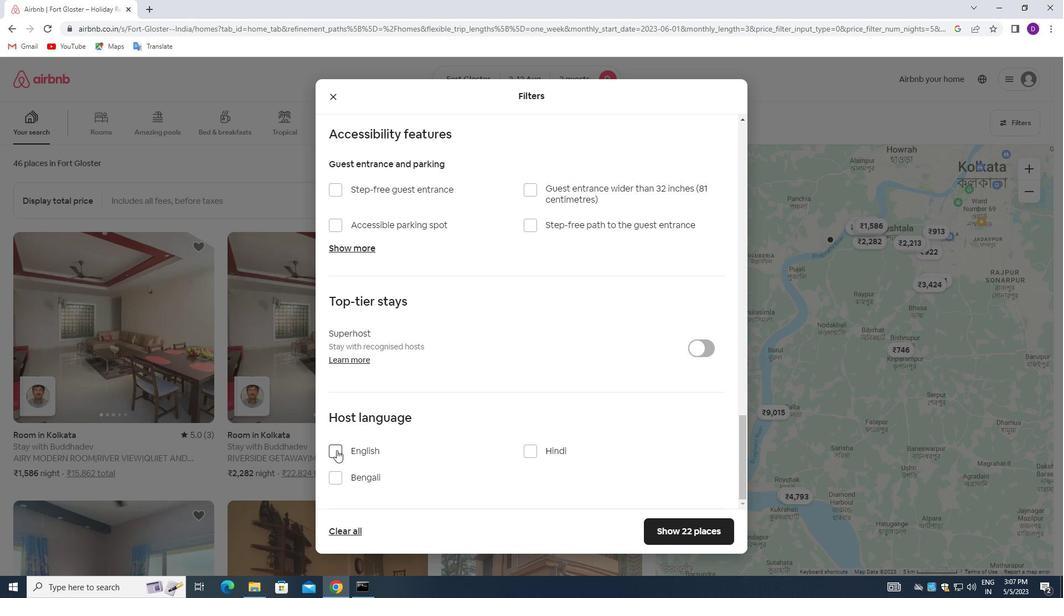 
Action: Mouse moved to (651, 528)
Screenshot: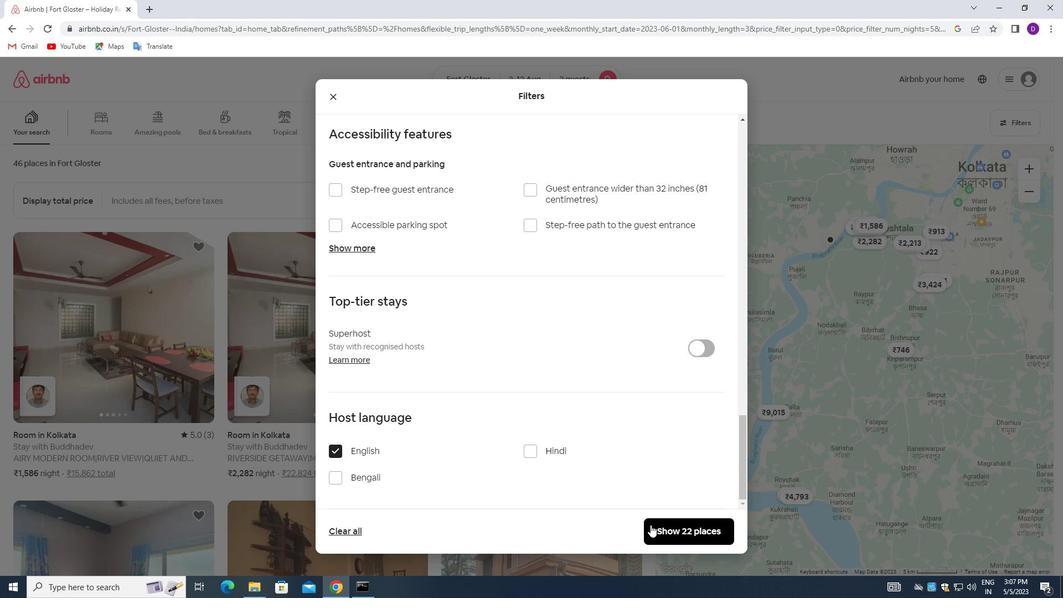 
Action: Mouse pressed left at (651, 528)
Screenshot: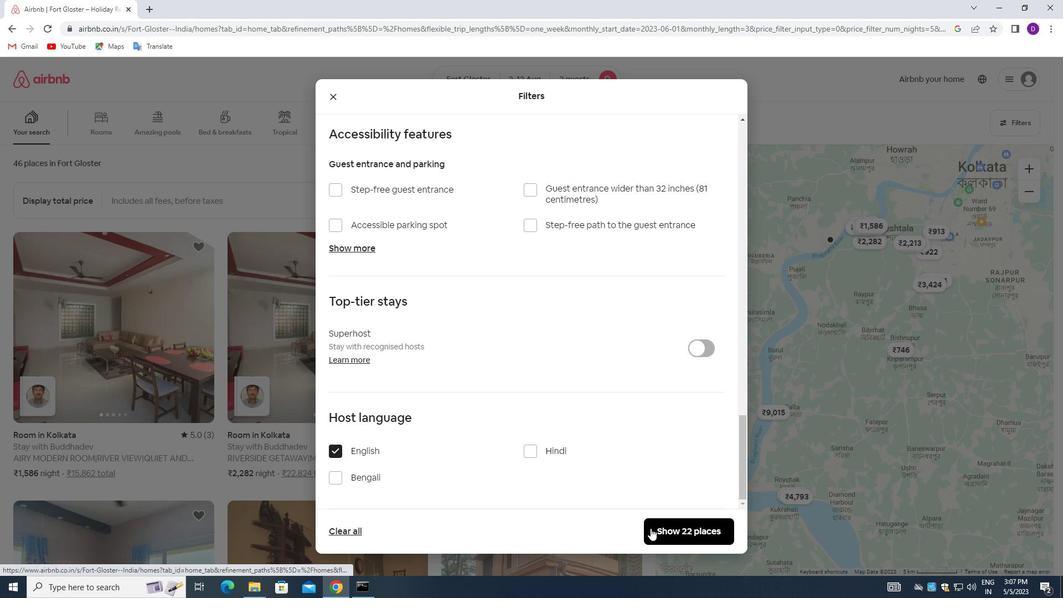 
Action: Mouse moved to (639, 418)
Screenshot: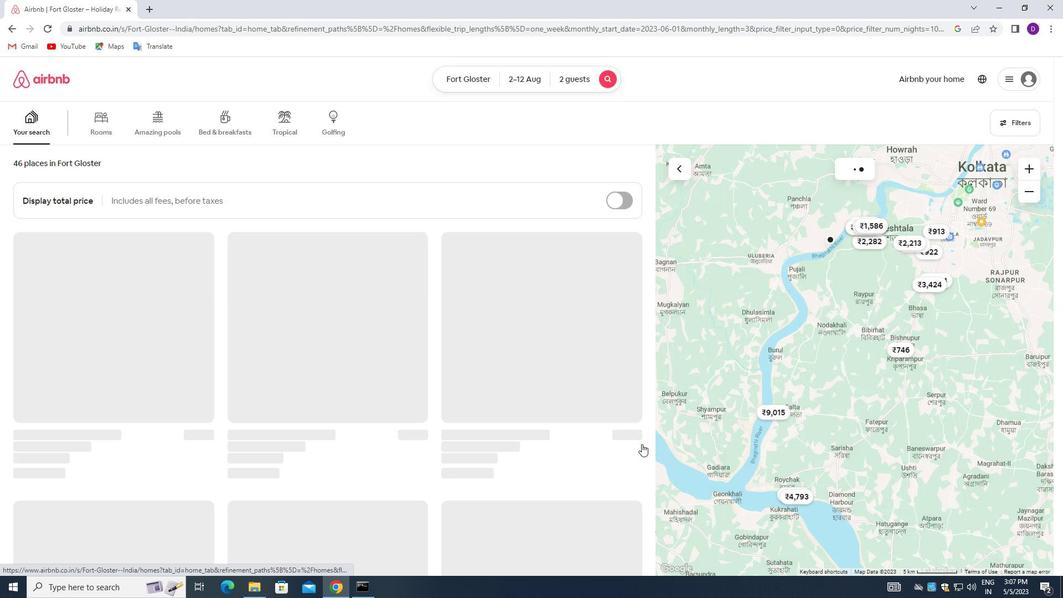 
